 Task: Create new Company, with domain: 'mitsubishi.com' and type: 'Prospect'. Add new contact for this company, with mail Id: 'Anshika21Verma@mitsubishi.com', First Name: Anshika, Last name:  Verma, Job Title: 'Supply Chain Analyst', Phone Number: '(801) 555-3458'. Change life cycle stage to  Lead and lead status to  Open. Logged in from softage.1@softage.net
Action: Mouse moved to (95, 59)
Screenshot: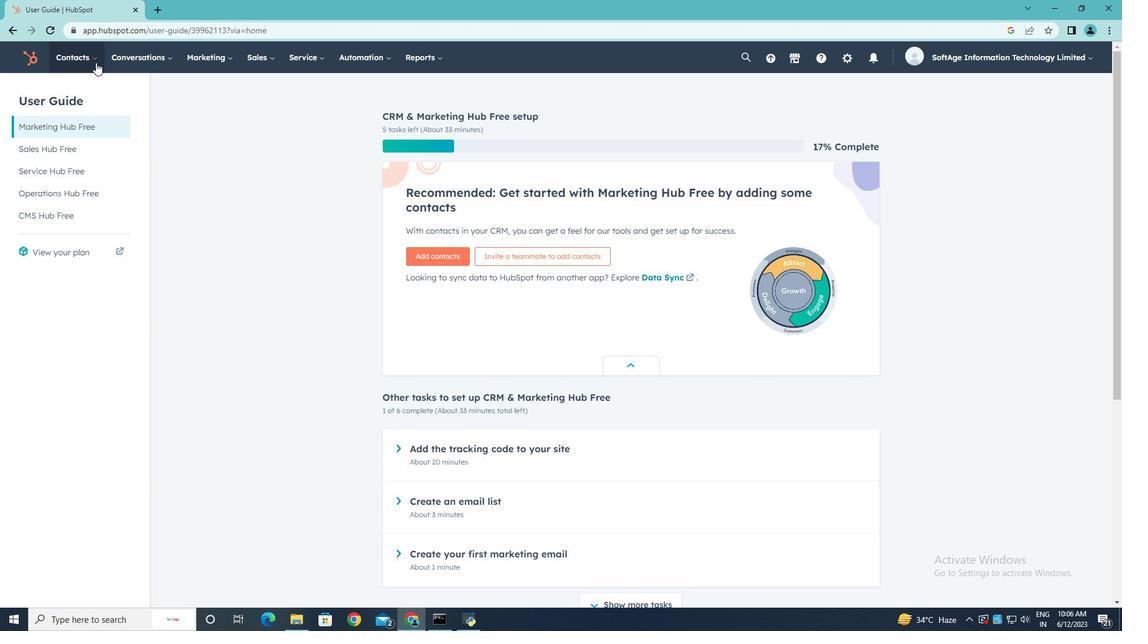 
Action: Mouse pressed left at (95, 59)
Screenshot: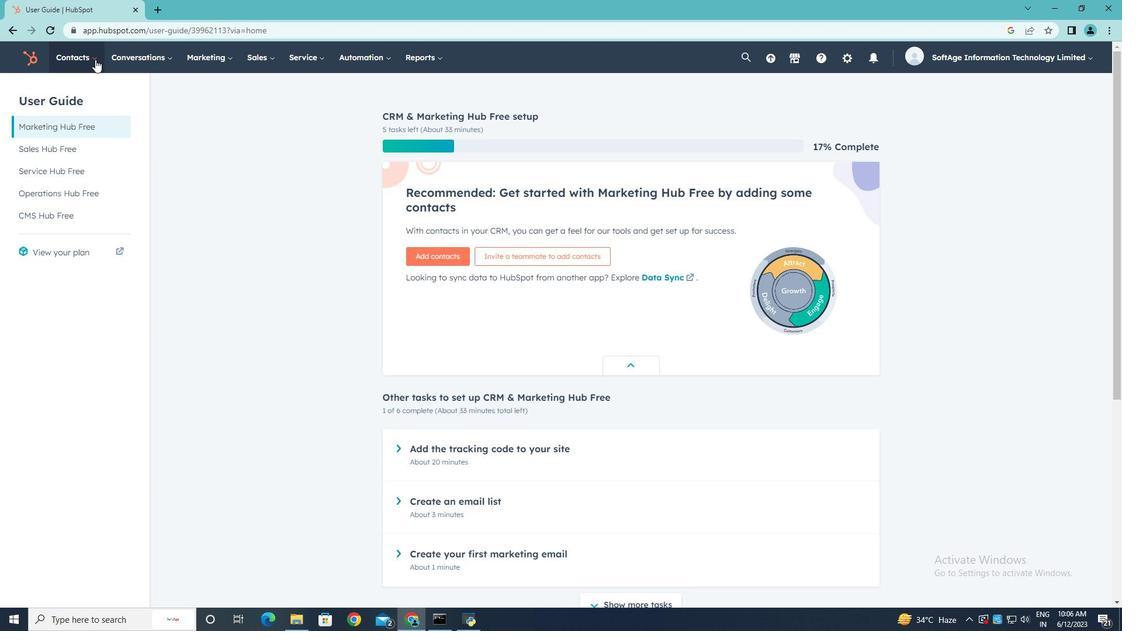 
Action: Mouse moved to (96, 120)
Screenshot: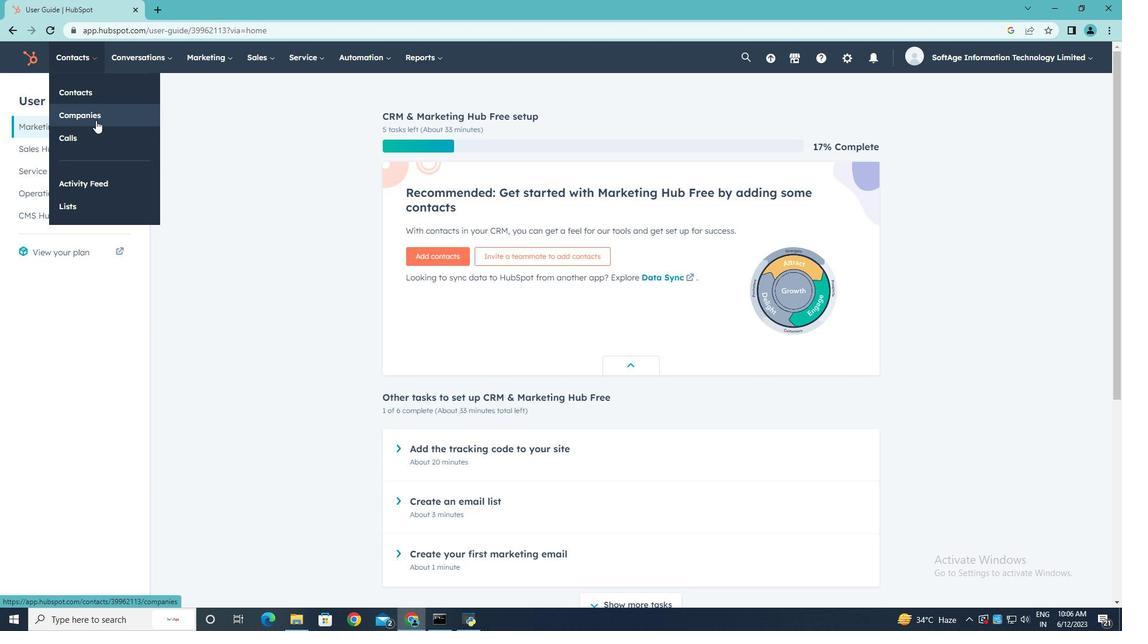 
Action: Mouse pressed left at (96, 120)
Screenshot: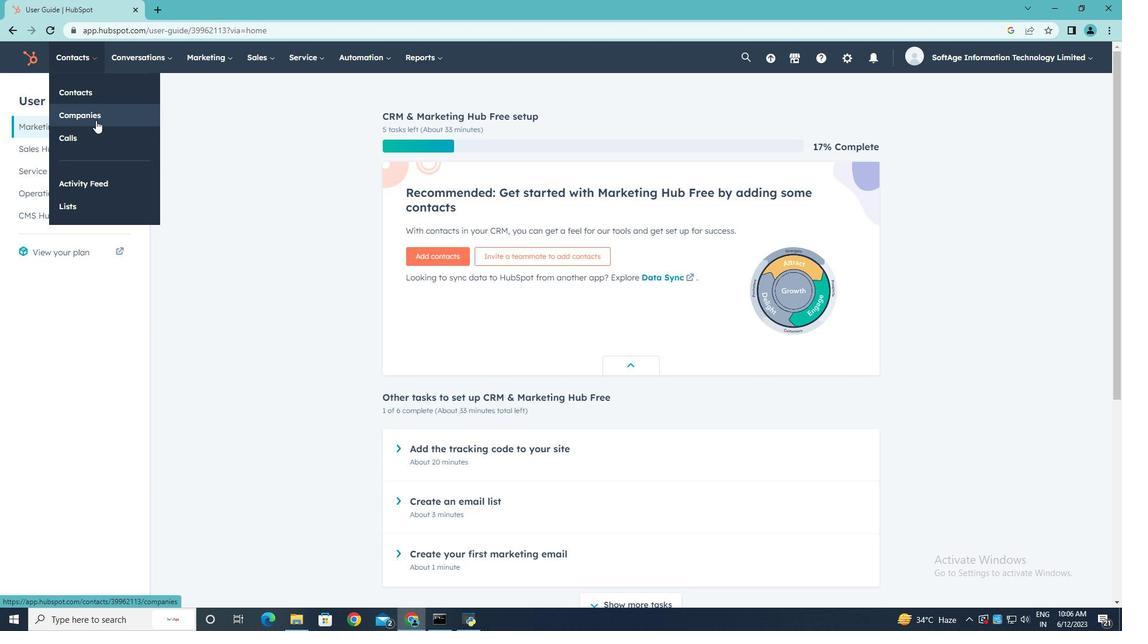
Action: Mouse moved to (1043, 101)
Screenshot: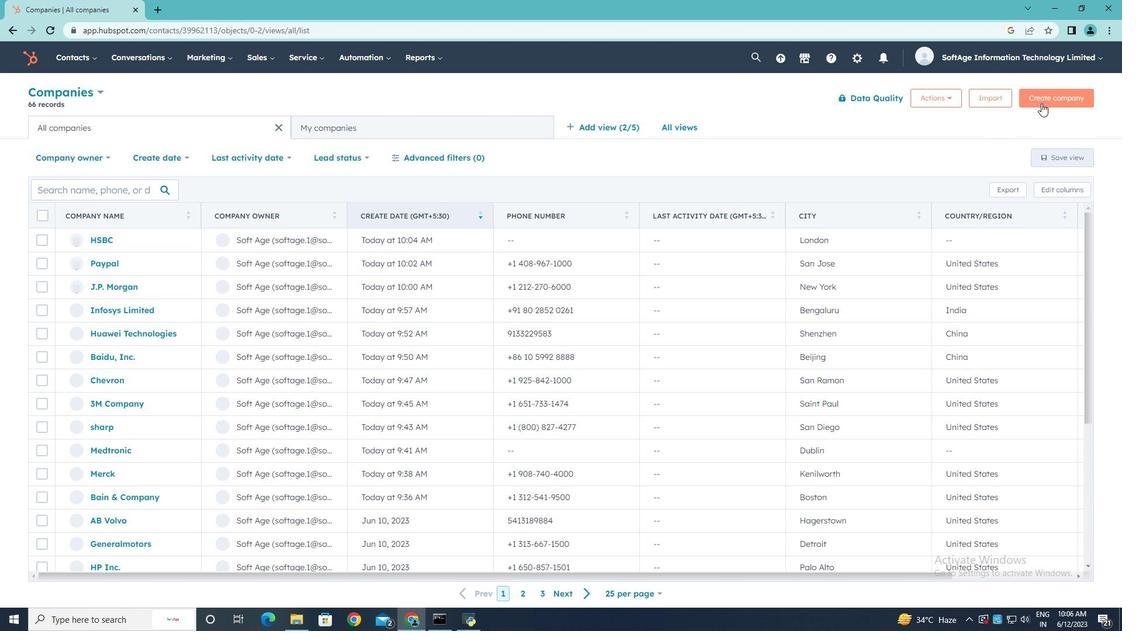 
Action: Mouse pressed left at (1043, 101)
Screenshot: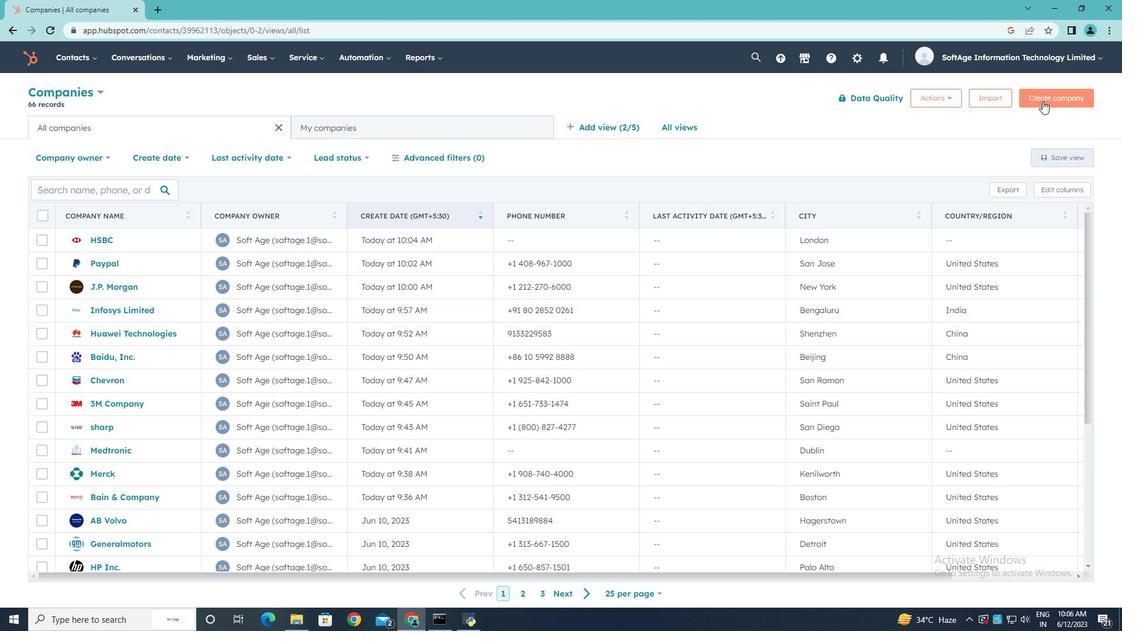 
Action: Mouse moved to (892, 156)
Screenshot: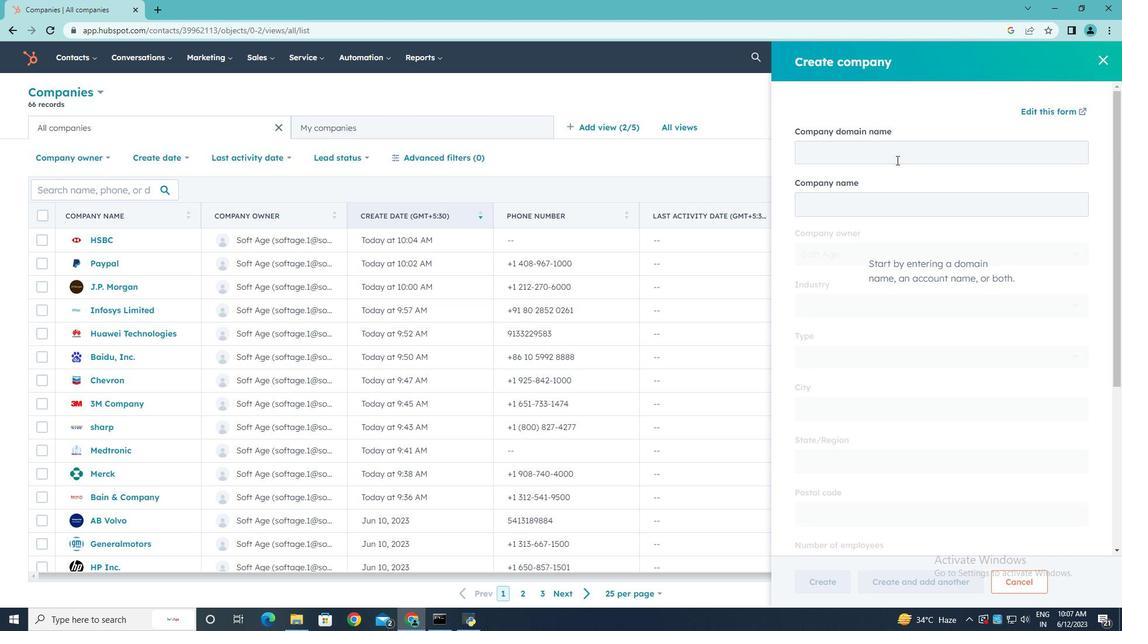 
Action: Mouse pressed left at (892, 156)
Screenshot: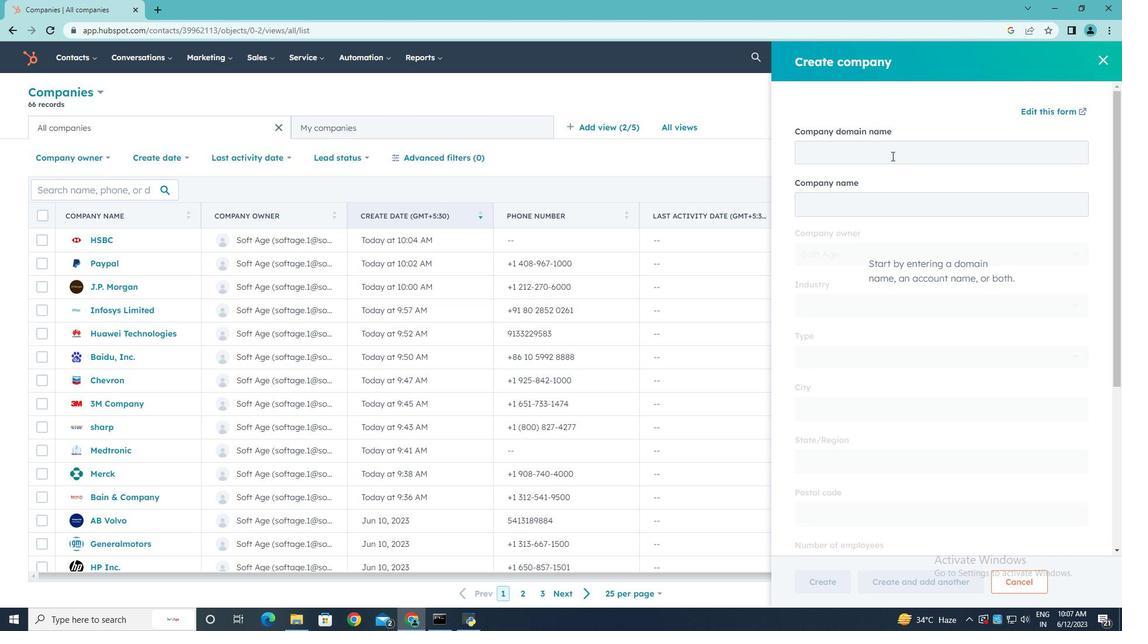 
Action: Key pressed <Key.shift>mitsubishi.com
Screenshot: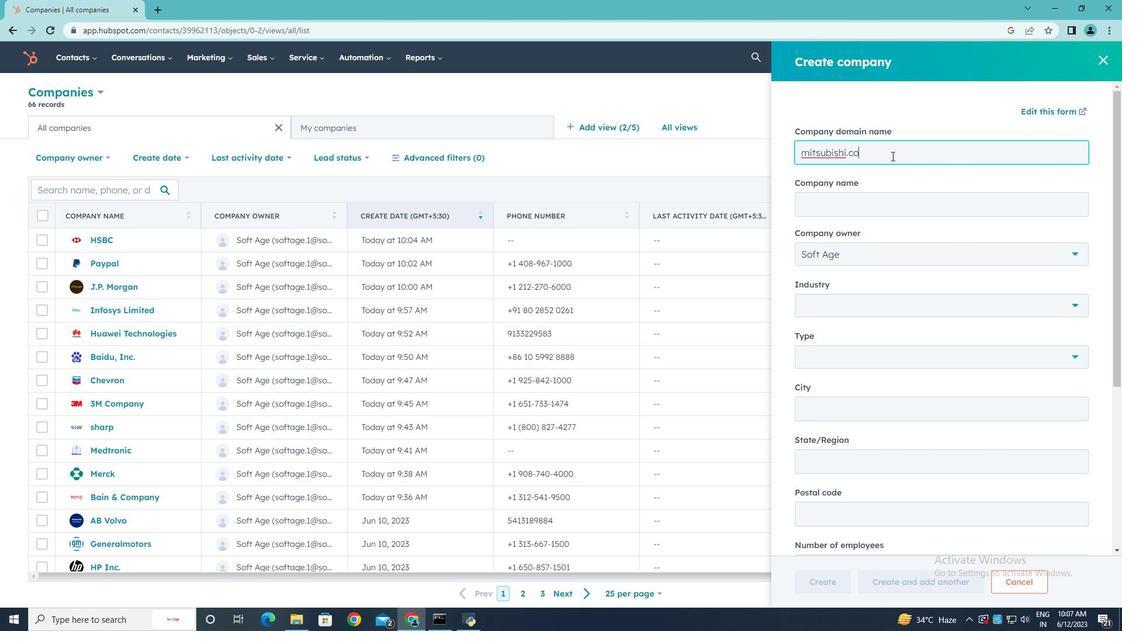 
Action: Mouse moved to (858, 354)
Screenshot: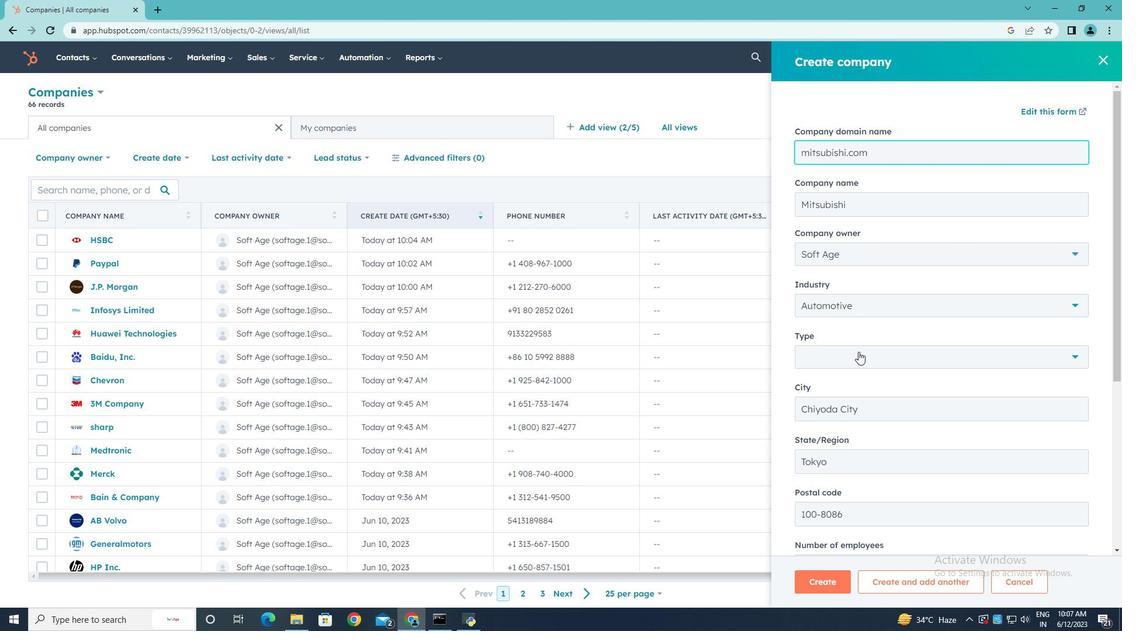 
Action: Mouse pressed left at (858, 354)
Screenshot: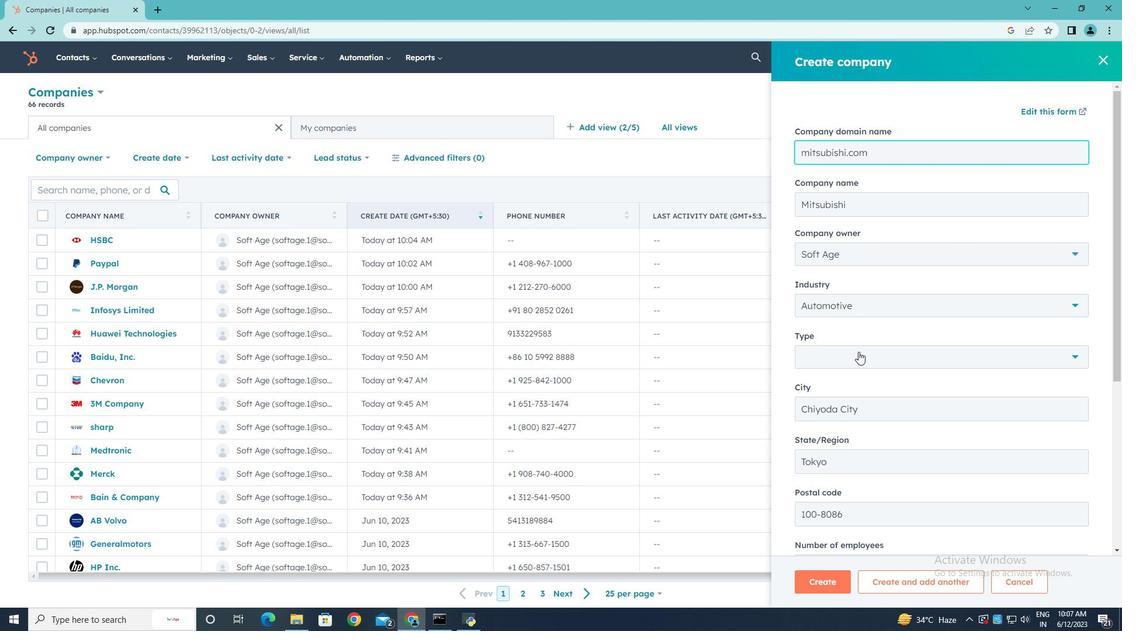 
Action: Mouse moved to (841, 414)
Screenshot: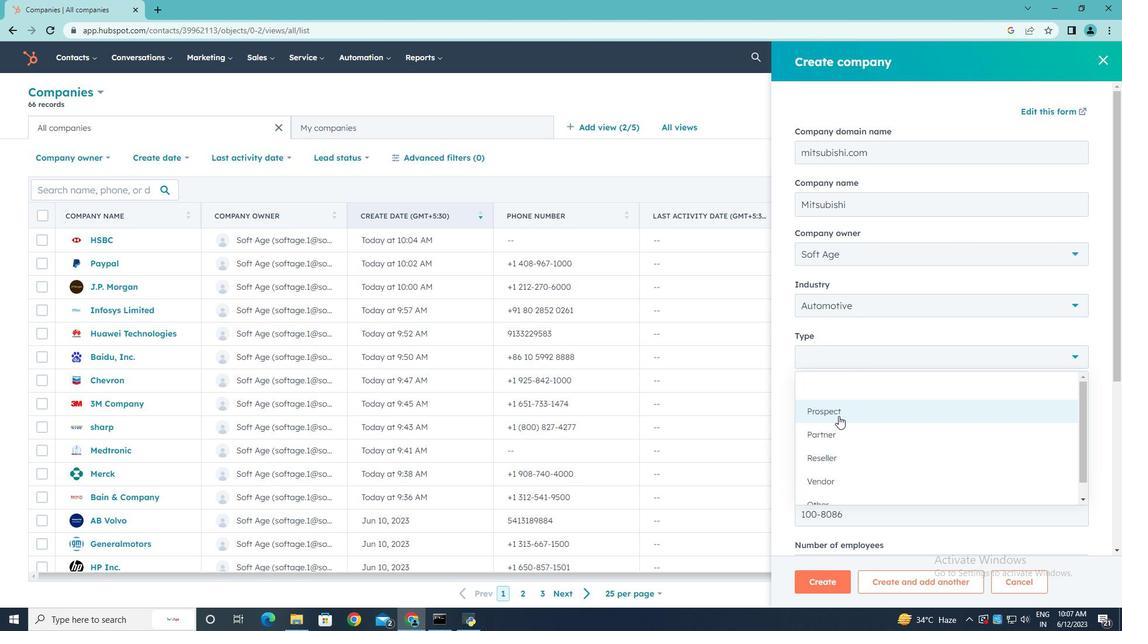 
Action: Mouse pressed left at (841, 414)
Screenshot: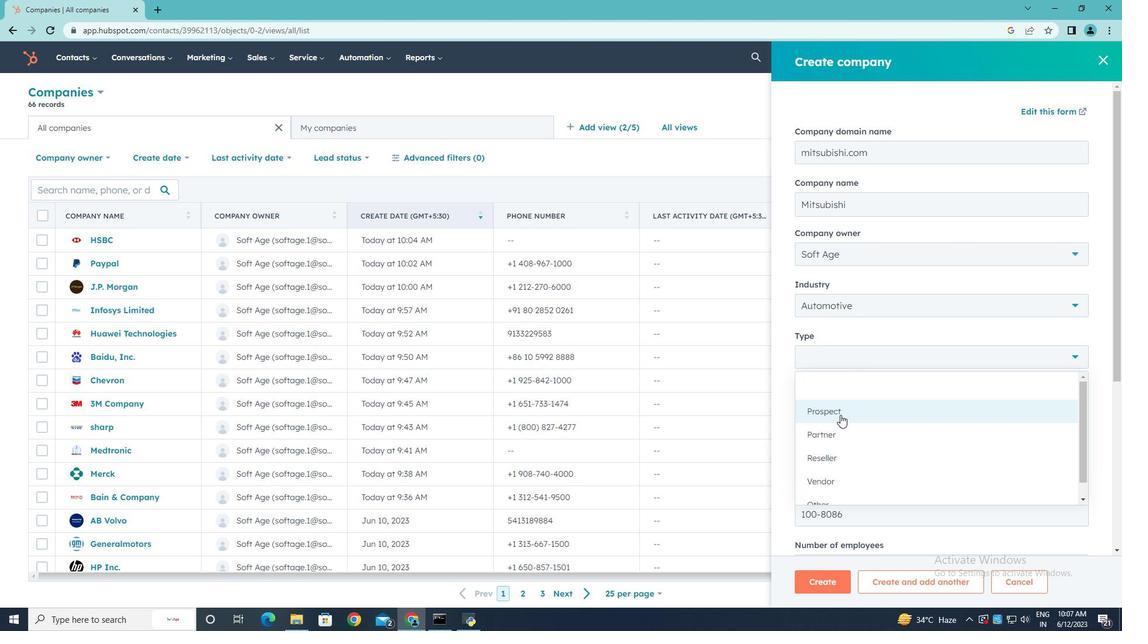 
Action: Mouse scrolled (841, 413) with delta (0, 0)
Screenshot: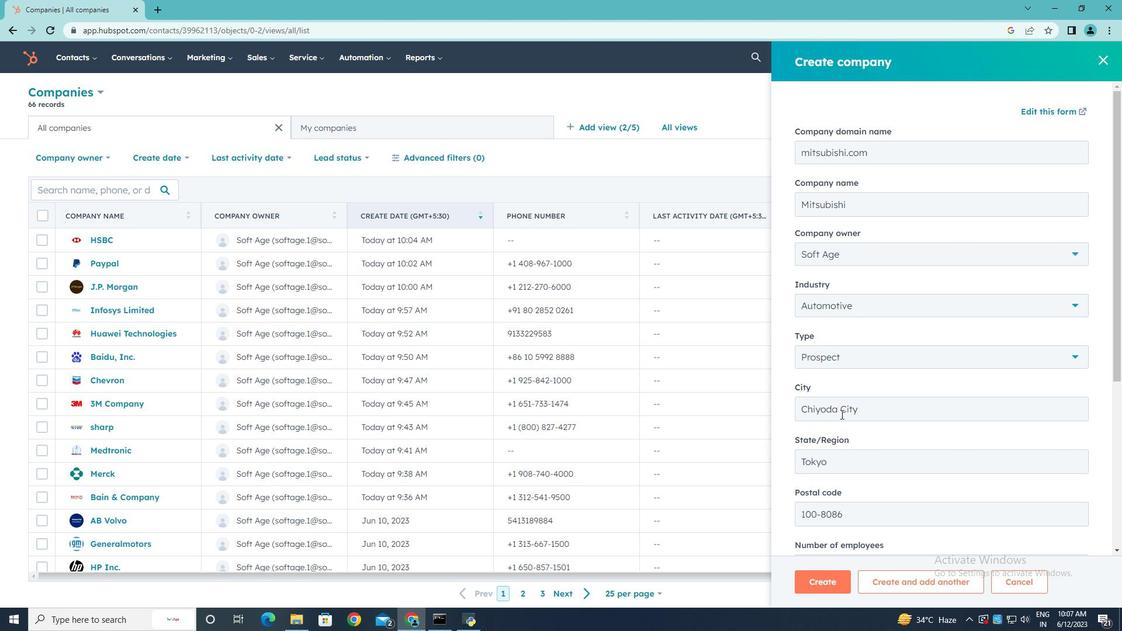 
Action: Mouse scrolled (841, 413) with delta (0, 0)
Screenshot: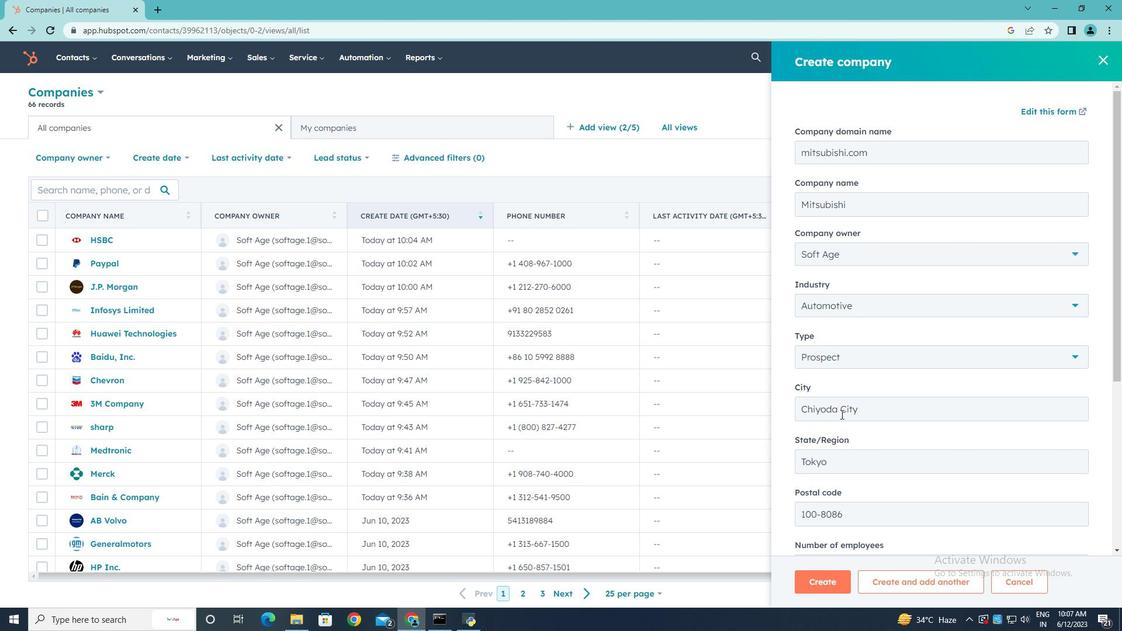 
Action: Mouse scrolled (841, 413) with delta (0, 0)
Screenshot: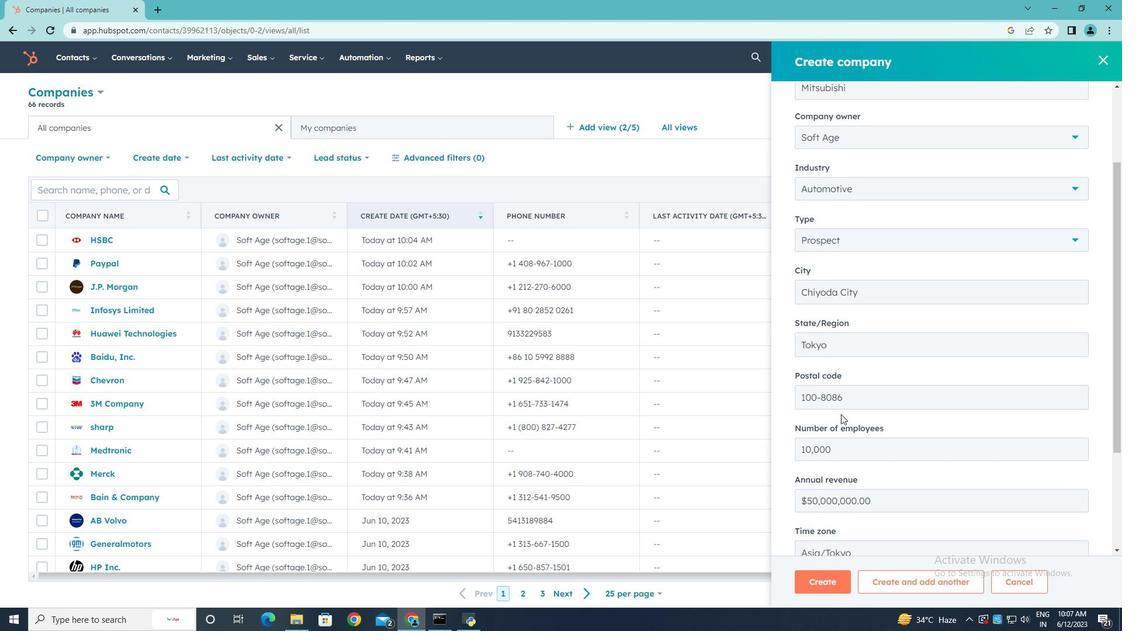 
Action: Mouse scrolled (841, 413) with delta (0, 0)
Screenshot: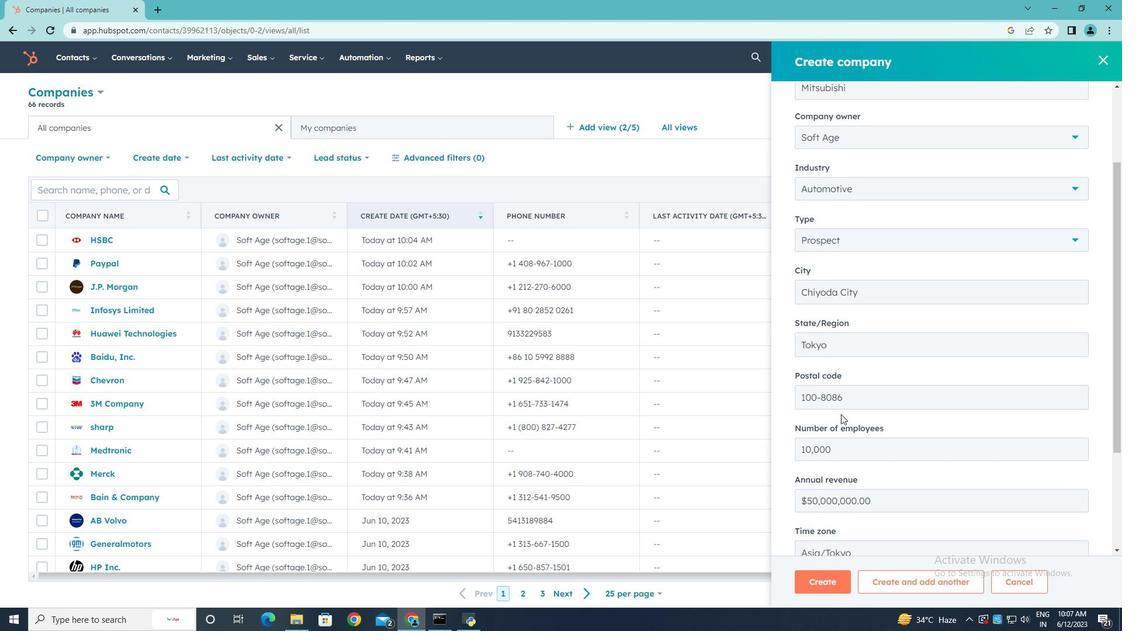 
Action: Mouse scrolled (841, 413) with delta (0, 0)
Screenshot: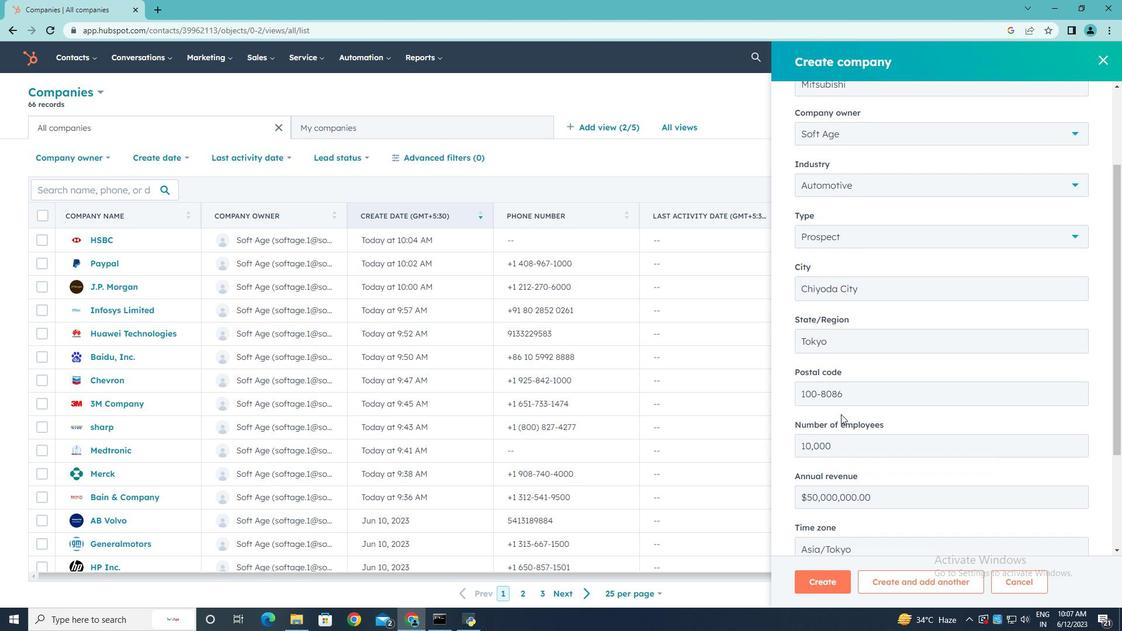 
Action: Mouse scrolled (841, 413) with delta (0, 0)
Screenshot: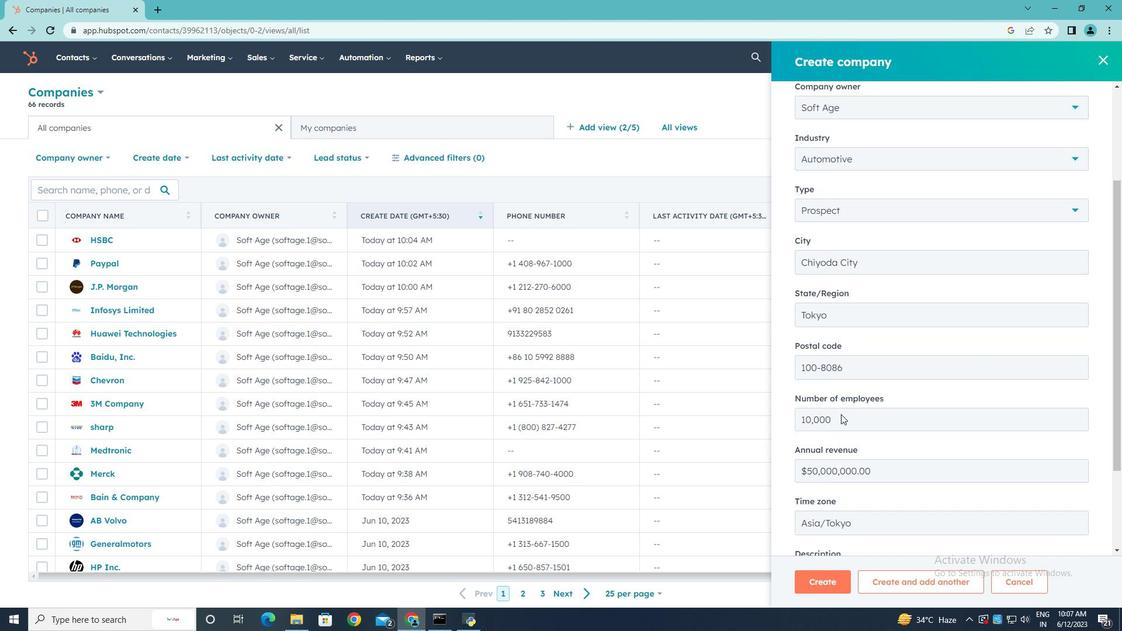
Action: Mouse scrolled (841, 413) with delta (0, 0)
Screenshot: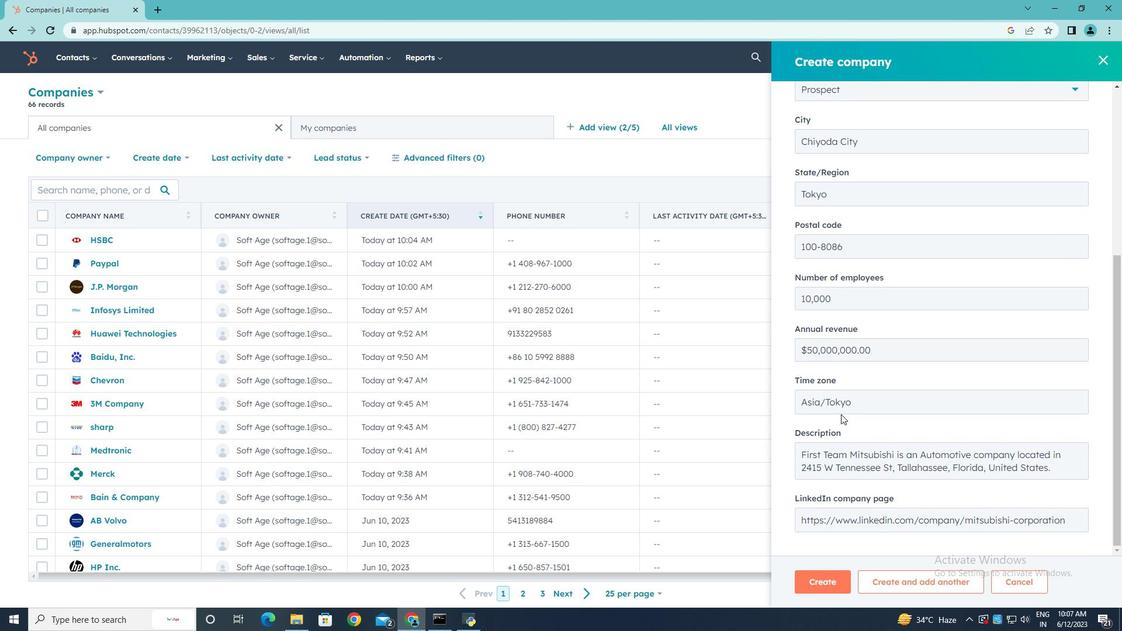 
Action: Mouse scrolled (841, 413) with delta (0, 0)
Screenshot: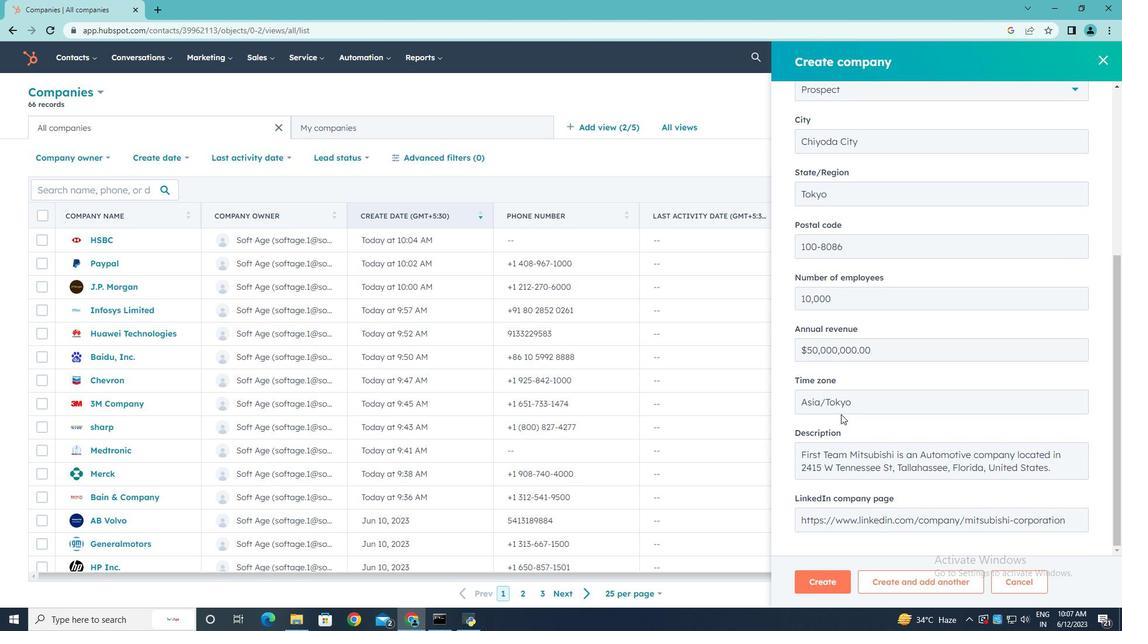 
Action: Mouse scrolled (841, 413) with delta (0, 0)
Screenshot: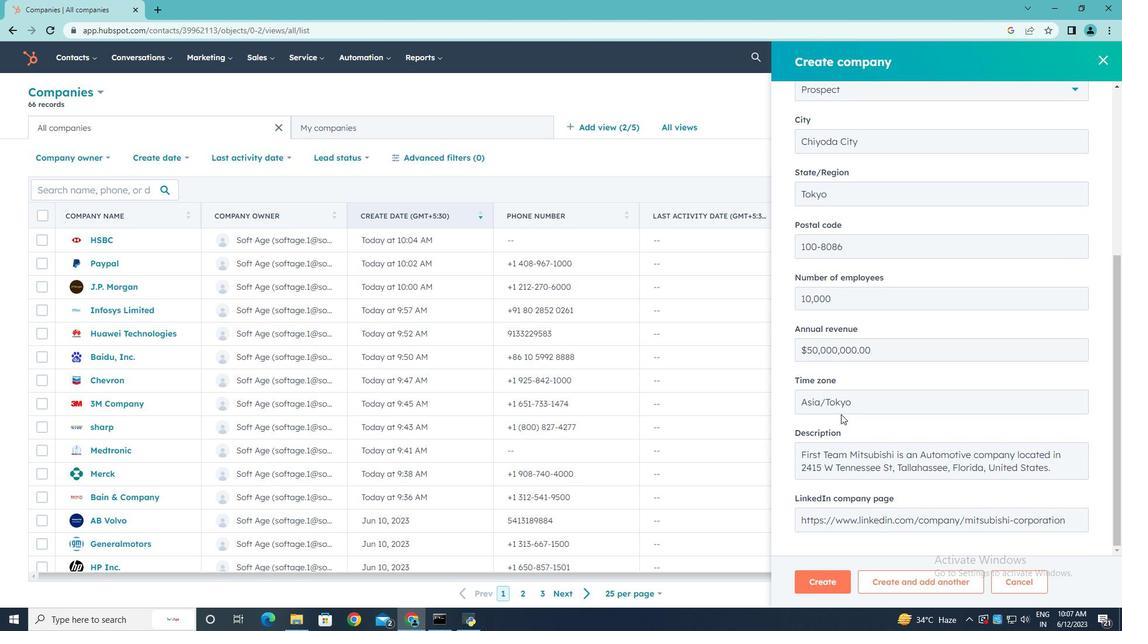 
Action: Mouse moved to (839, 584)
Screenshot: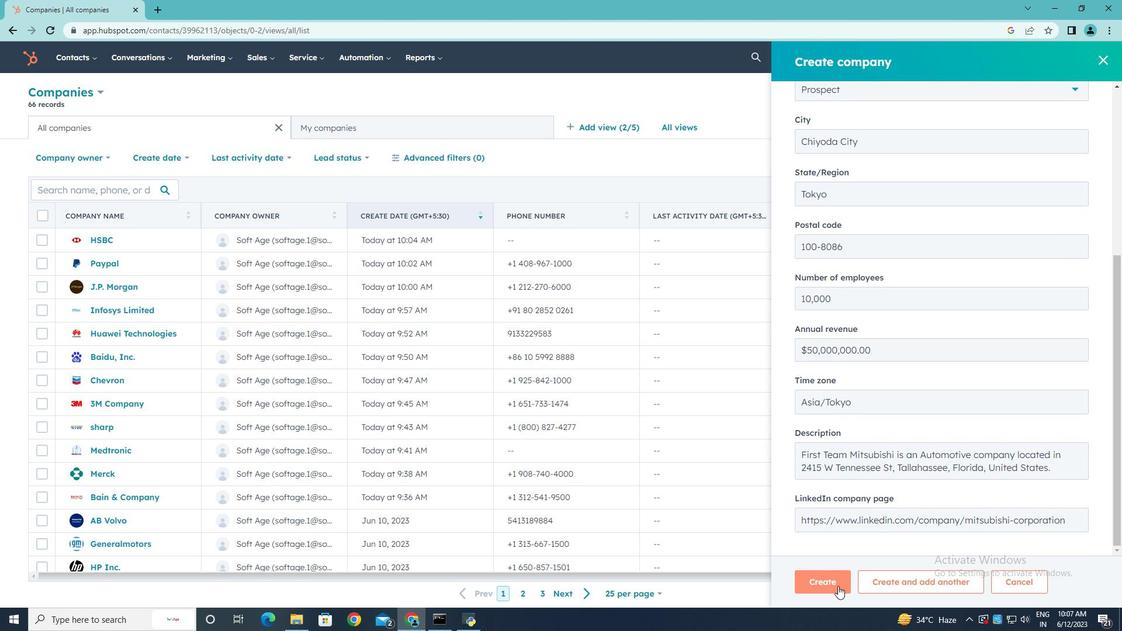 
Action: Mouse pressed left at (839, 584)
Screenshot: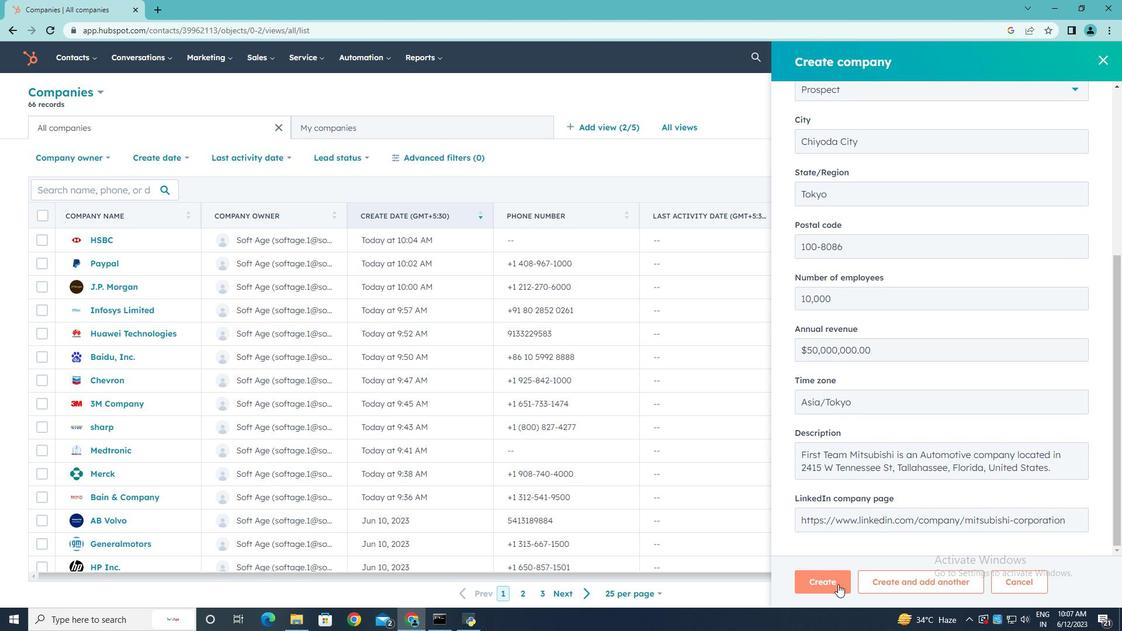 
Action: Mouse moved to (804, 377)
Screenshot: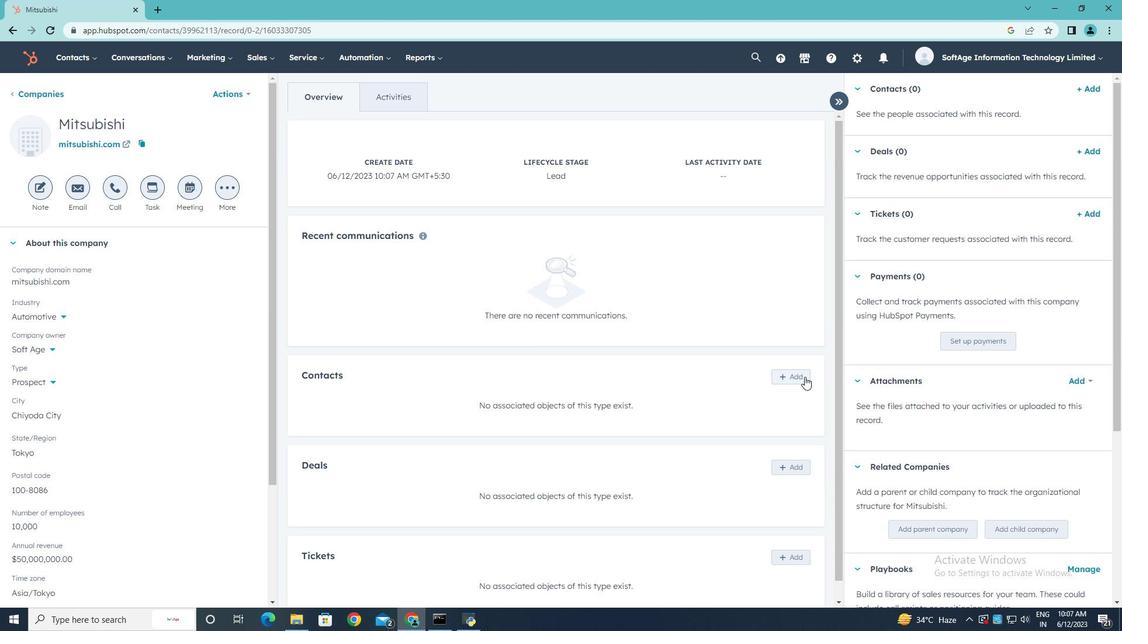 
Action: Mouse pressed left at (804, 377)
Screenshot: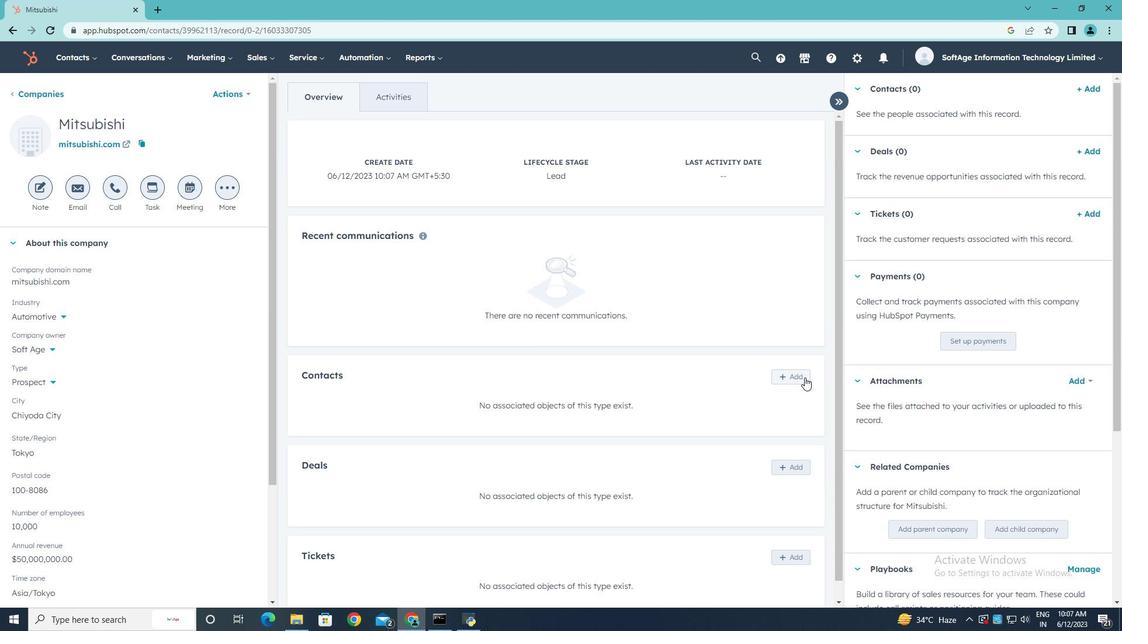
Action: Mouse moved to (876, 116)
Screenshot: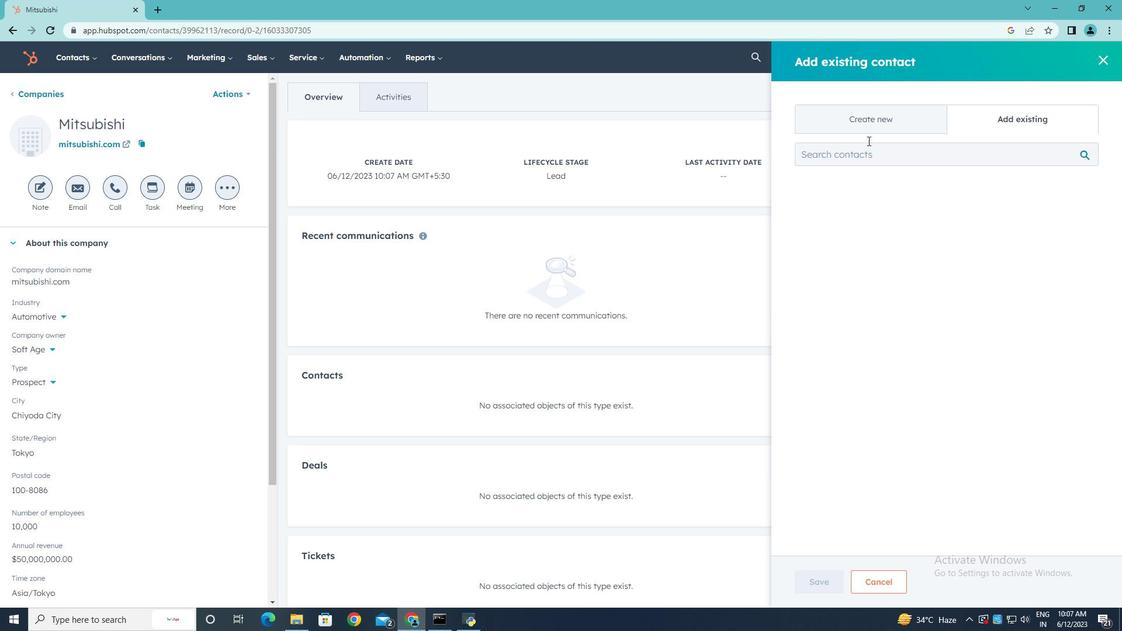 
Action: Mouse pressed left at (876, 116)
Screenshot: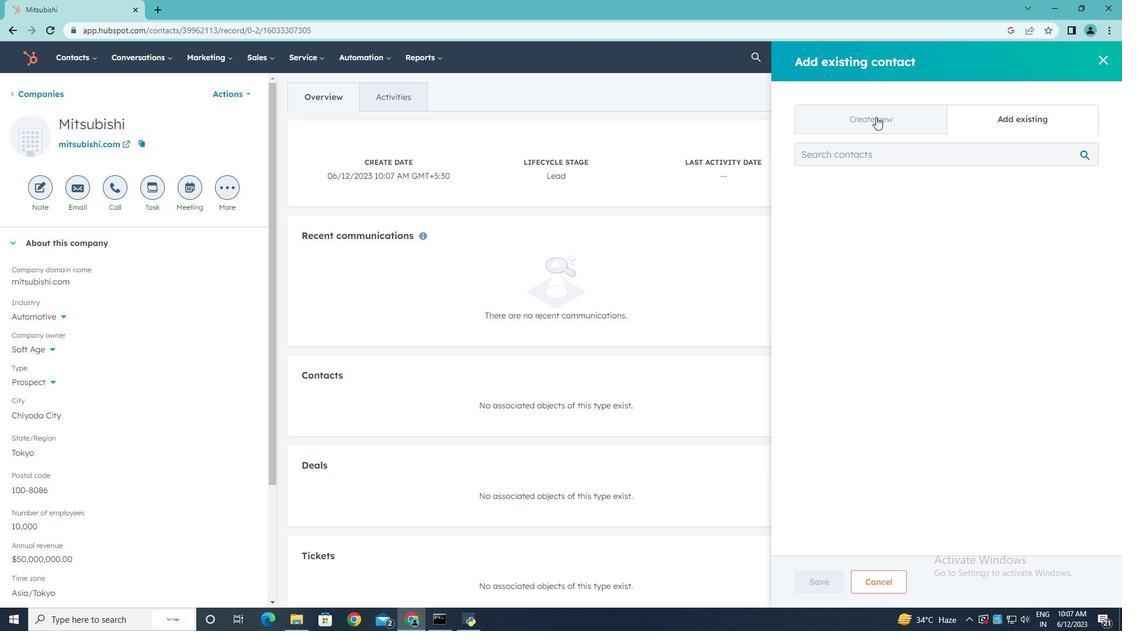 
Action: Mouse moved to (839, 197)
Screenshot: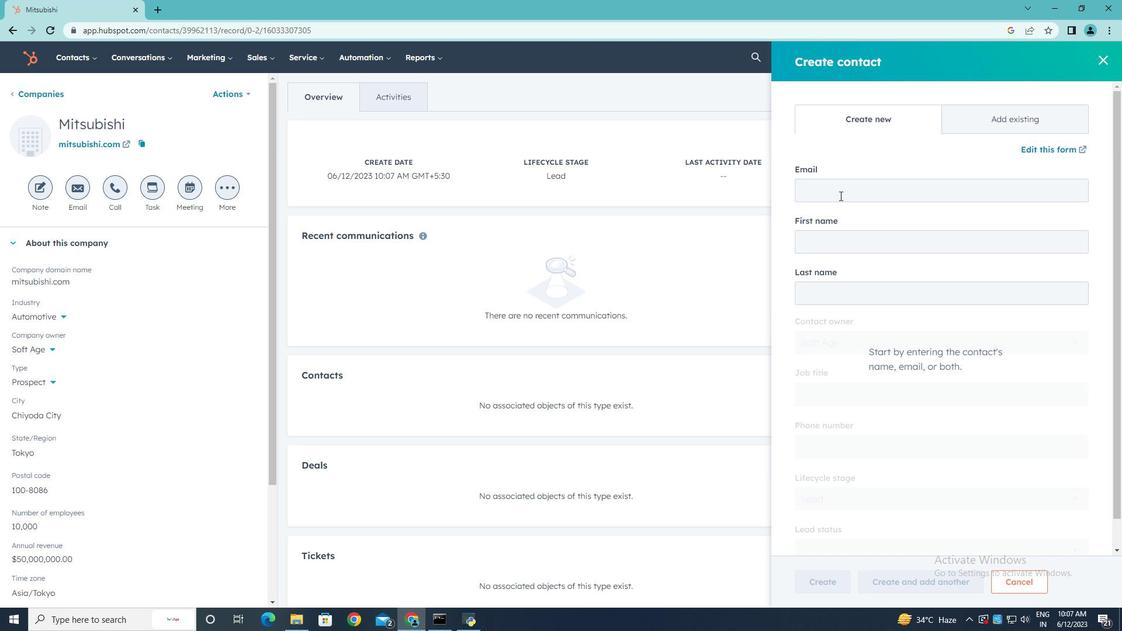 
Action: Mouse pressed left at (839, 197)
Screenshot: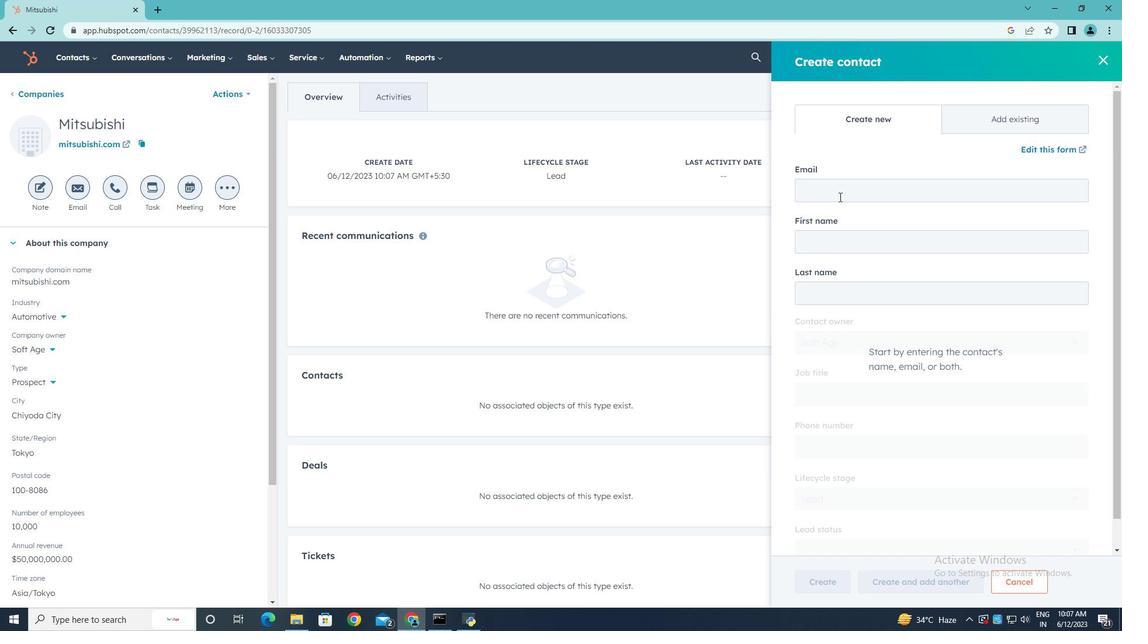 
Action: Key pressed <Key.shift>Anshika21<Key.shift>Verma<Key.shift>@mitsubishi.com
Screenshot: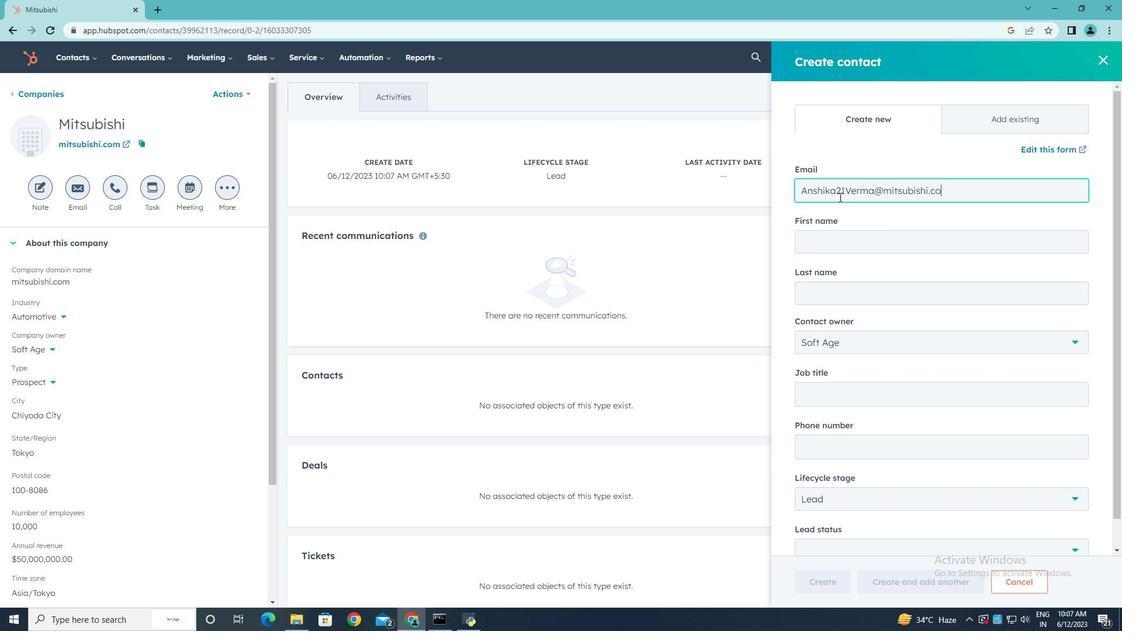 
Action: Mouse moved to (826, 242)
Screenshot: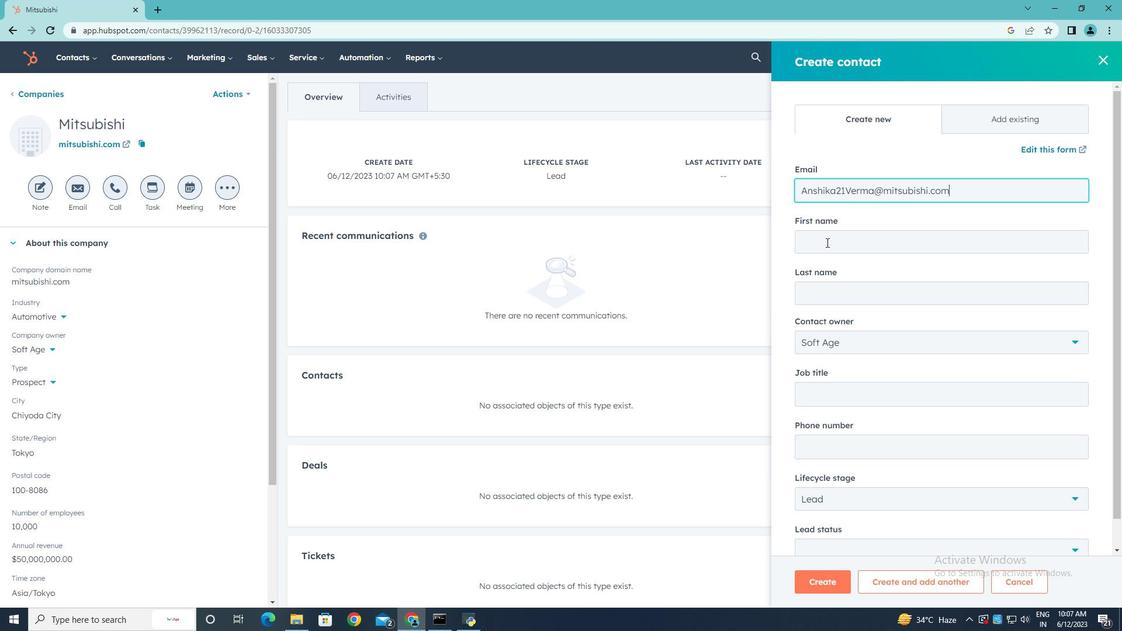 
Action: Mouse pressed left at (826, 242)
Screenshot: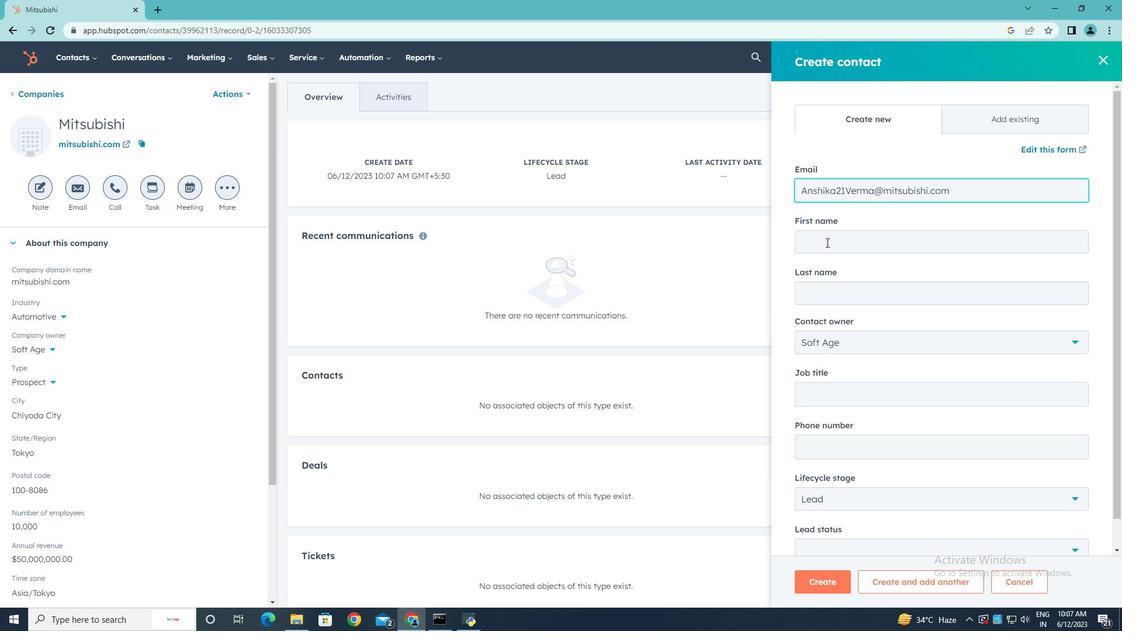 
Action: Key pressed <Key.shift>Anshika
Screenshot: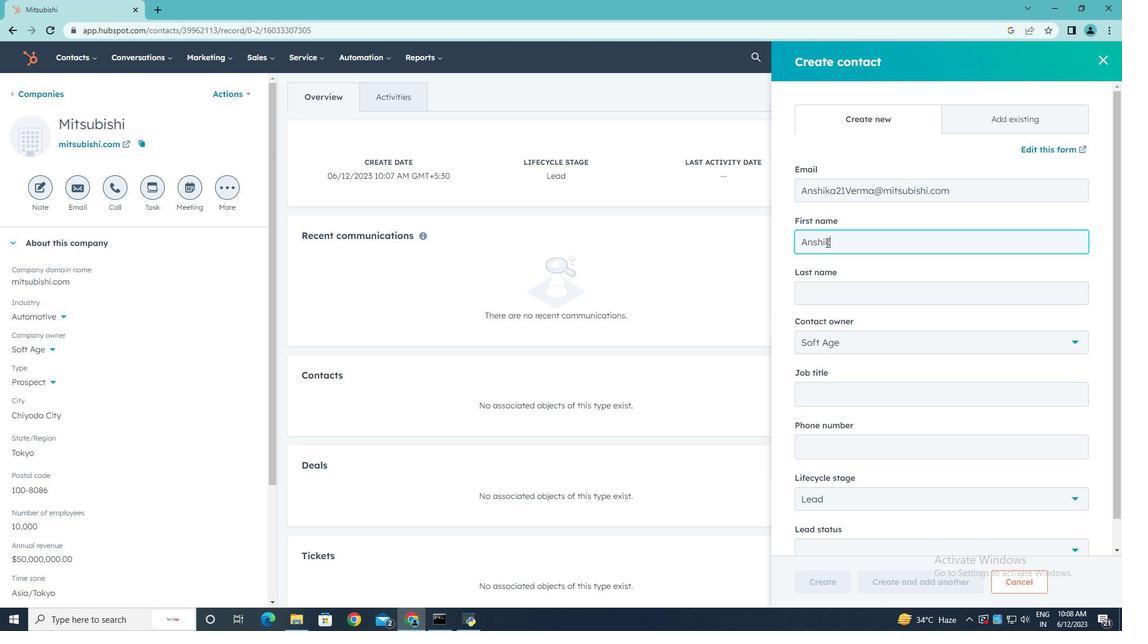 
Action: Mouse moved to (828, 290)
Screenshot: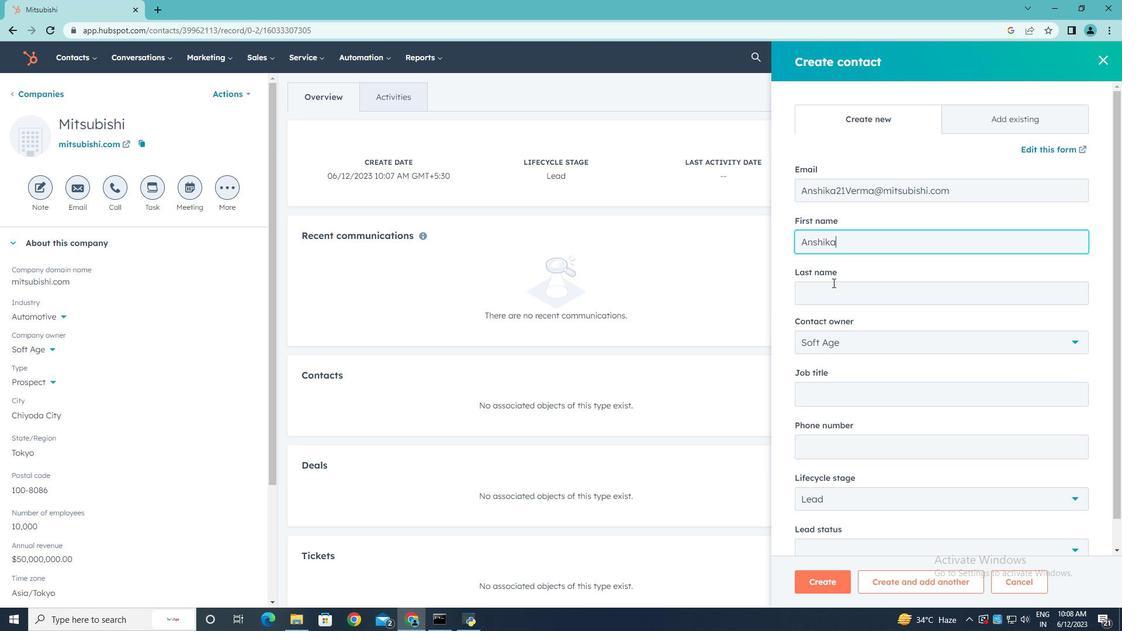 
Action: Mouse pressed left at (828, 290)
Screenshot: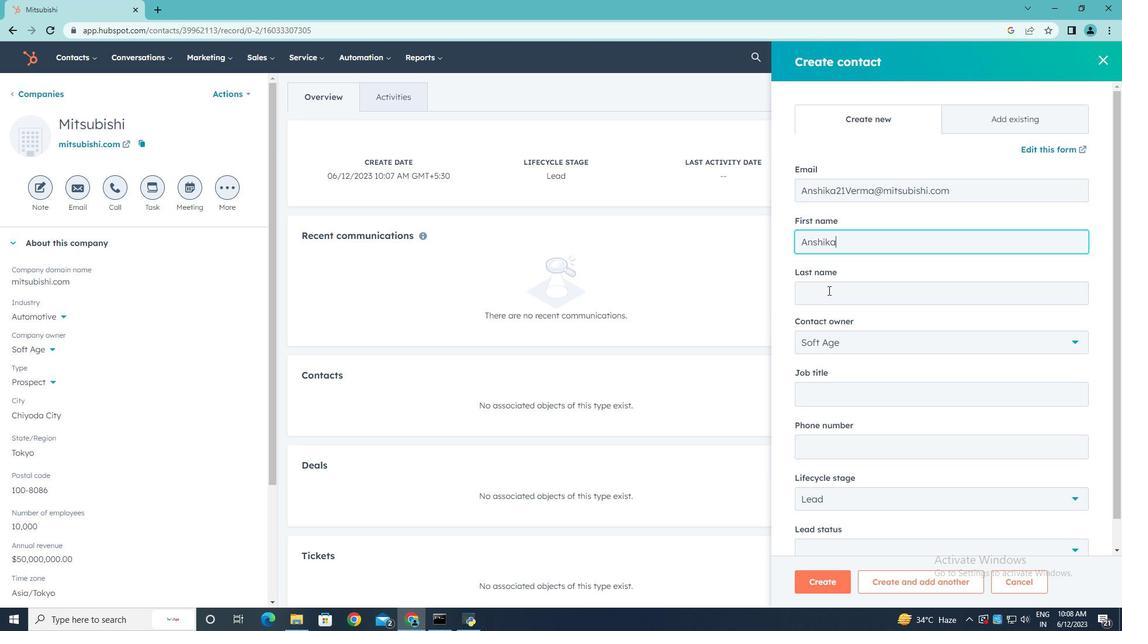 
Action: Key pressed <Key.shift>Verma
Screenshot: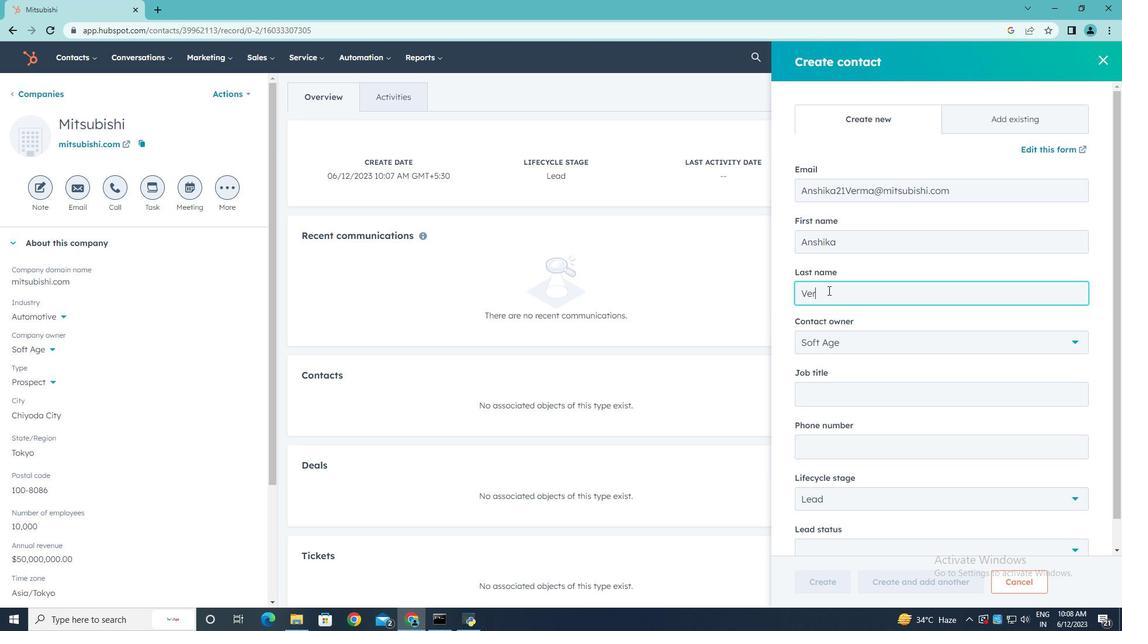 
Action: Mouse moved to (858, 402)
Screenshot: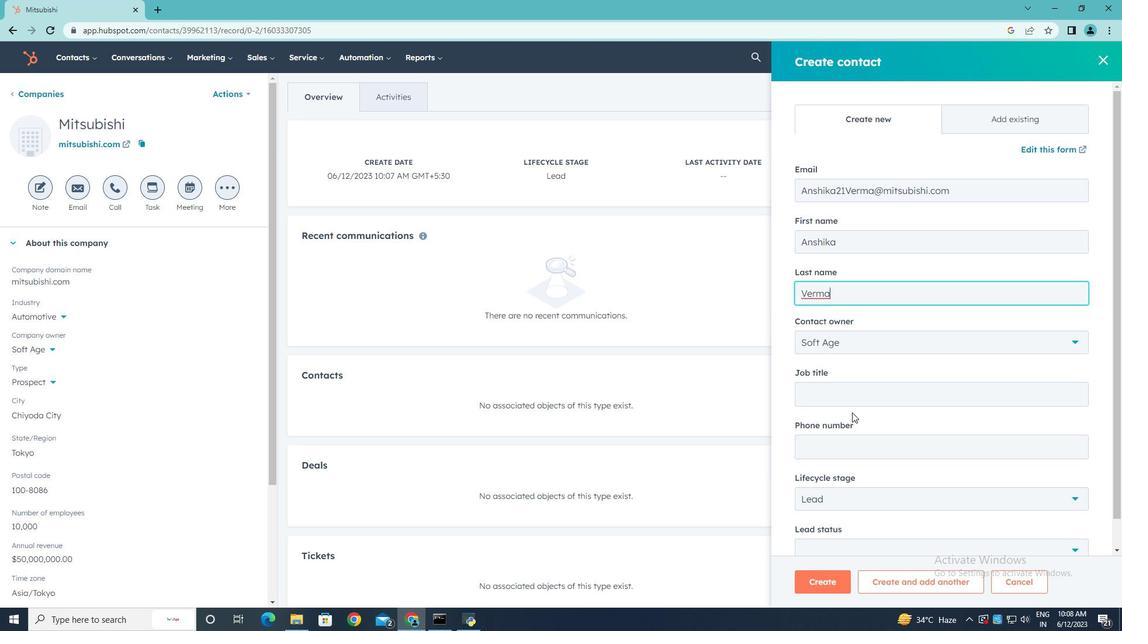 
Action: Mouse pressed left at (858, 402)
Screenshot: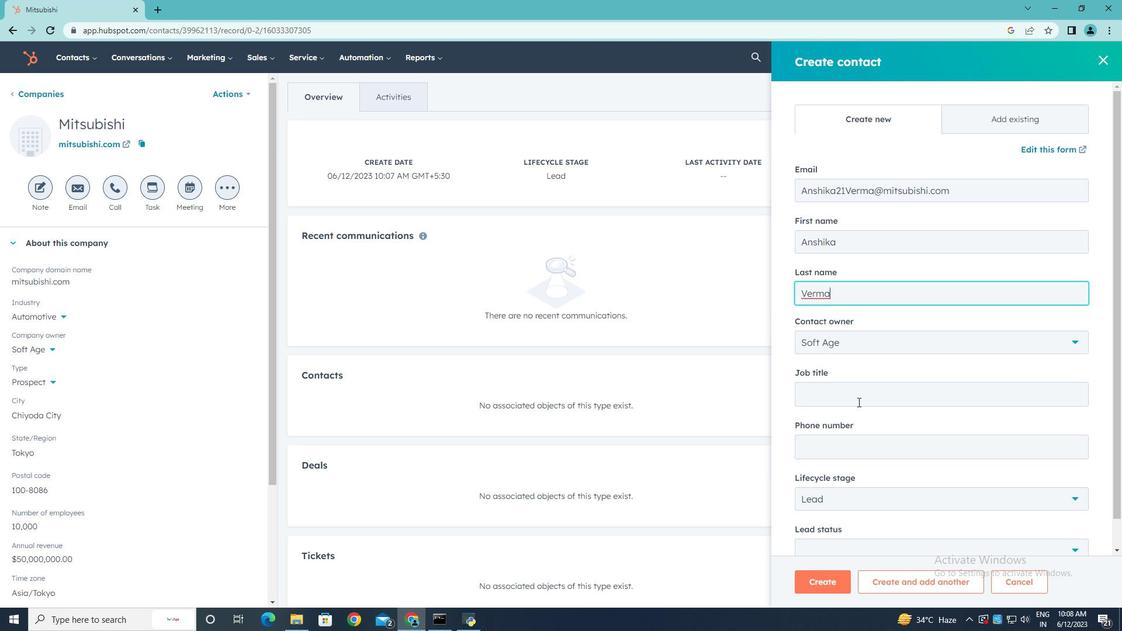 
Action: Key pressed <Key.shift><Key.shift><Key.shift><Key.shift><Key.shift><Key.shift><Key.shift><Key.shift><Key.shift><Key.shift><Key.shift><Key.shift><Key.shift><Key.shift><Key.shift><Key.shift><Key.shift><Key.shift><Key.shift><Key.shift><Key.shift><Key.shift><Key.shift><Key.shift><Key.shift><Key.shift><Key.shift><Key.shift><Key.shift><Key.shift><Key.shift><Key.shift><Key.shift><Key.shift><Key.shift><Key.shift><Key.shift><Key.shift><Key.shift><Key.shift><Key.shift><Key.shift><Key.shift><Key.shift><Key.shift>Supply<Key.space><Key.shift>Chain<Key.space><Key.shift>Anaylst<Key.backspace><Key.backspace><Key.backspace><Key.backspace>lyst
Screenshot: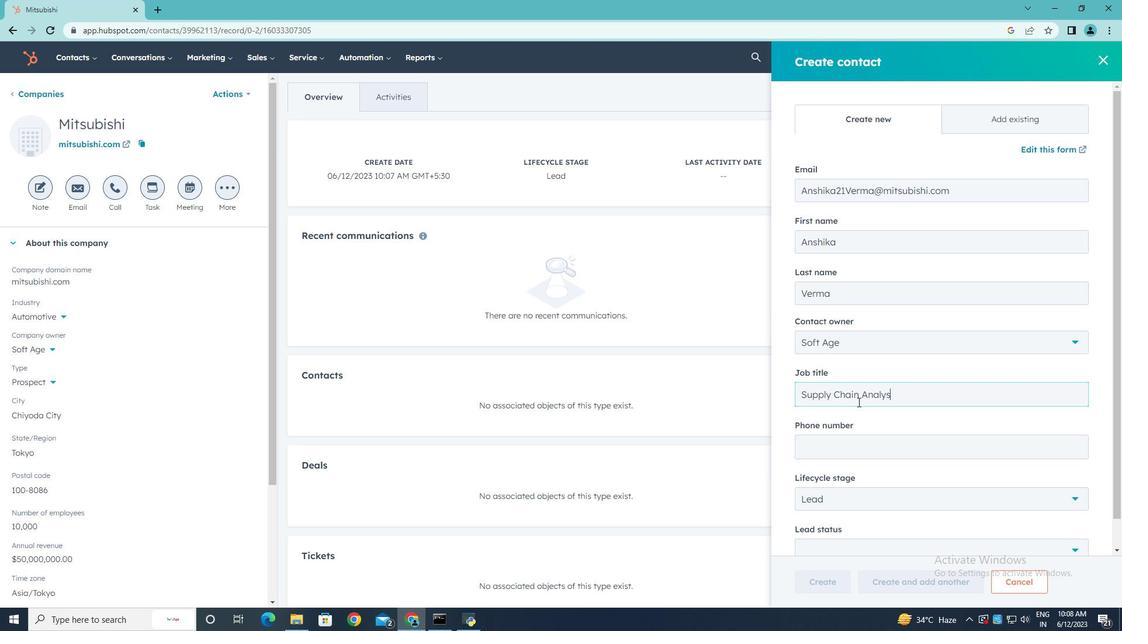 
Action: Mouse moved to (836, 453)
Screenshot: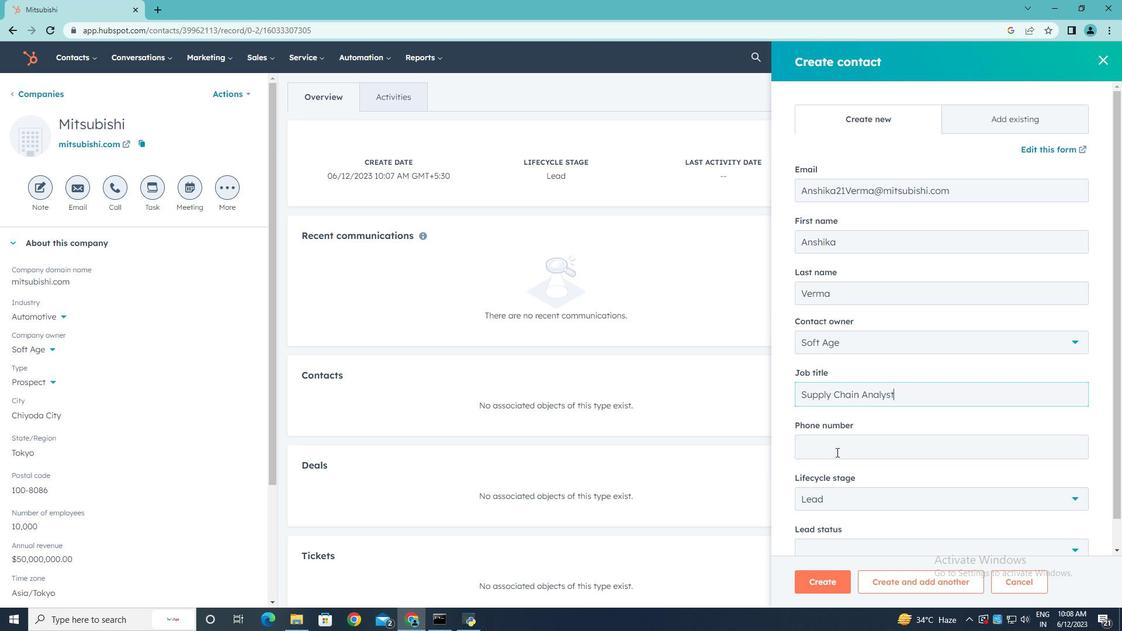 
Action: Mouse pressed left at (836, 453)
Screenshot: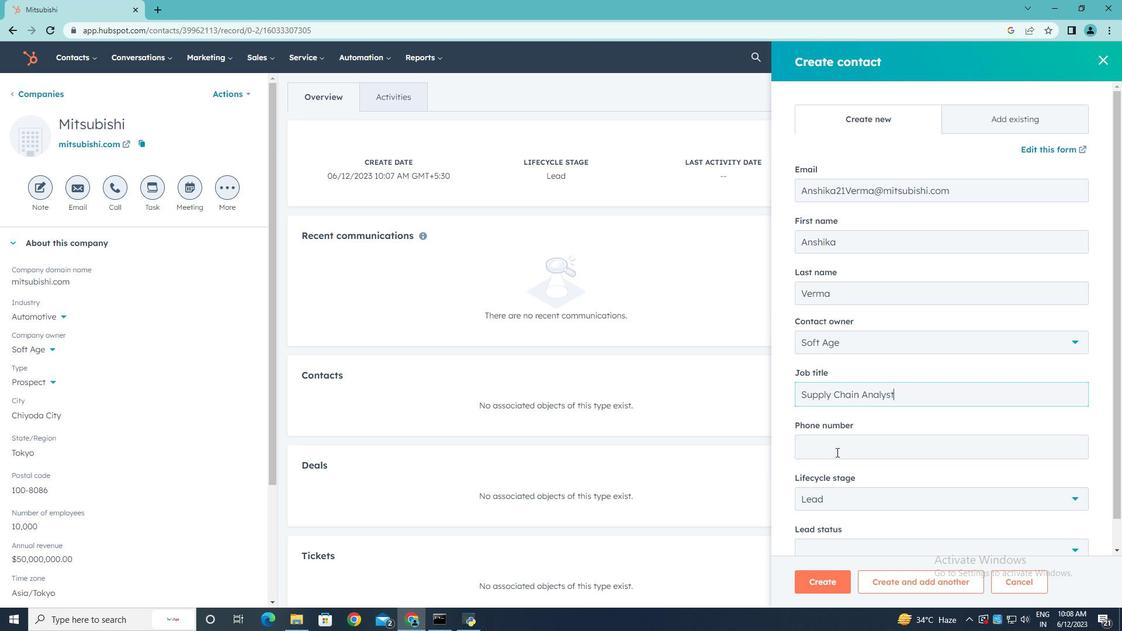 
Action: Key pressed 8015553458
Screenshot: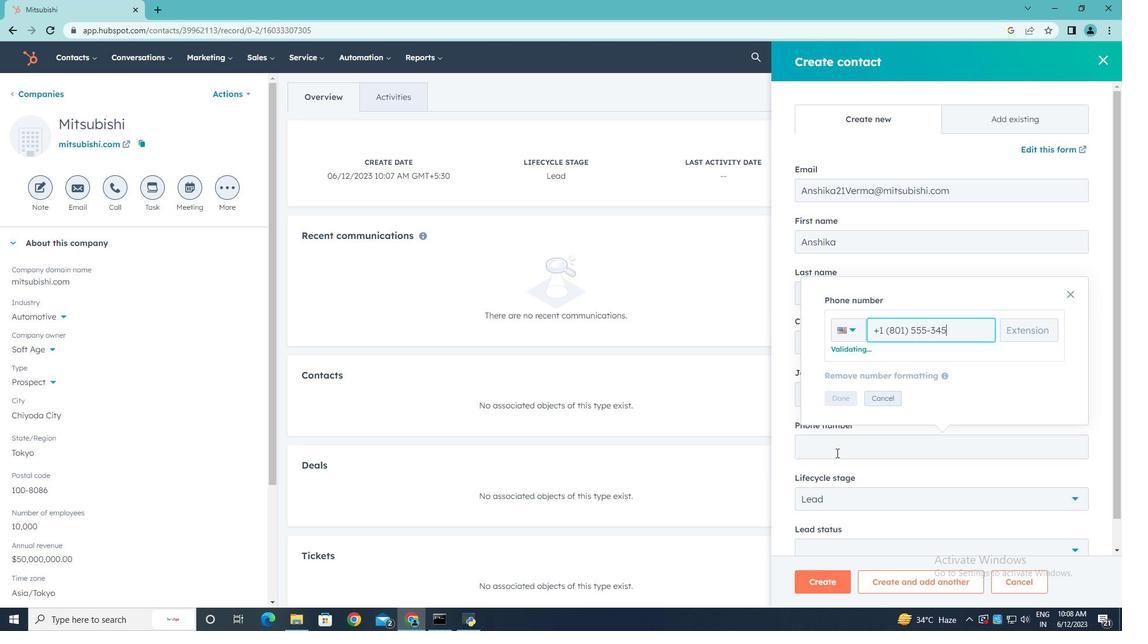 
Action: Mouse moved to (844, 395)
Screenshot: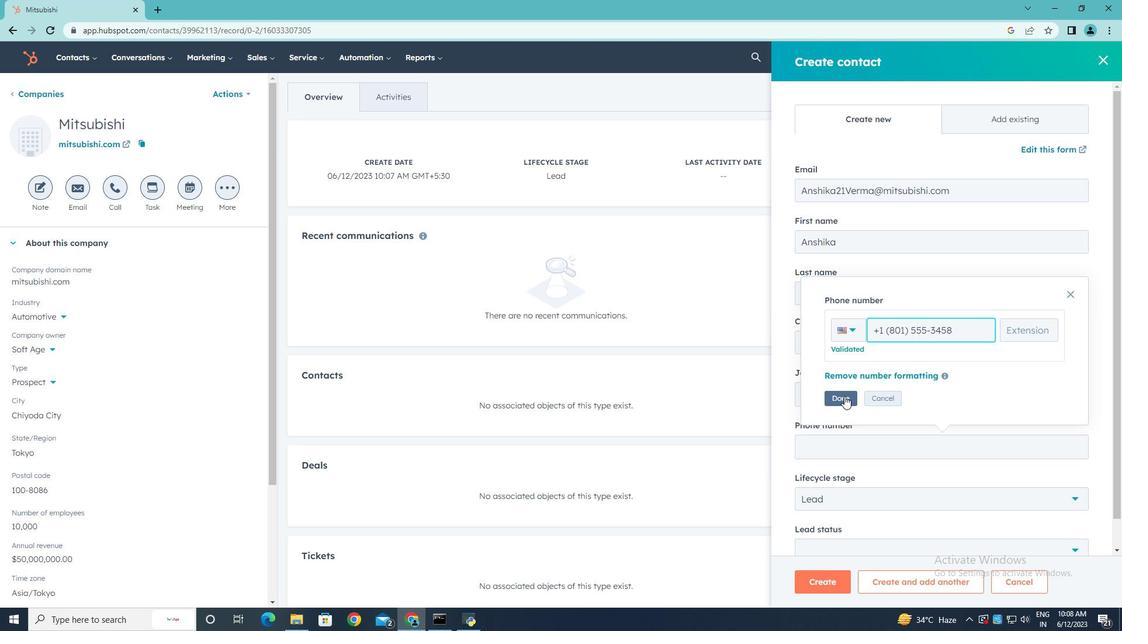
Action: Mouse pressed left at (844, 395)
Screenshot: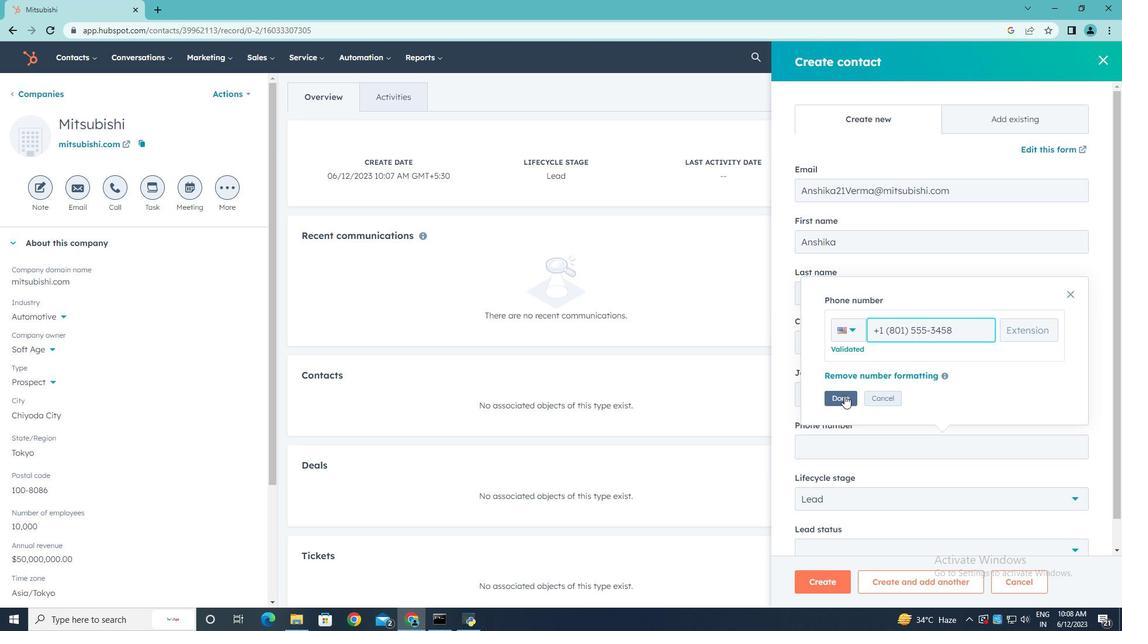 
Action: Mouse moved to (863, 501)
Screenshot: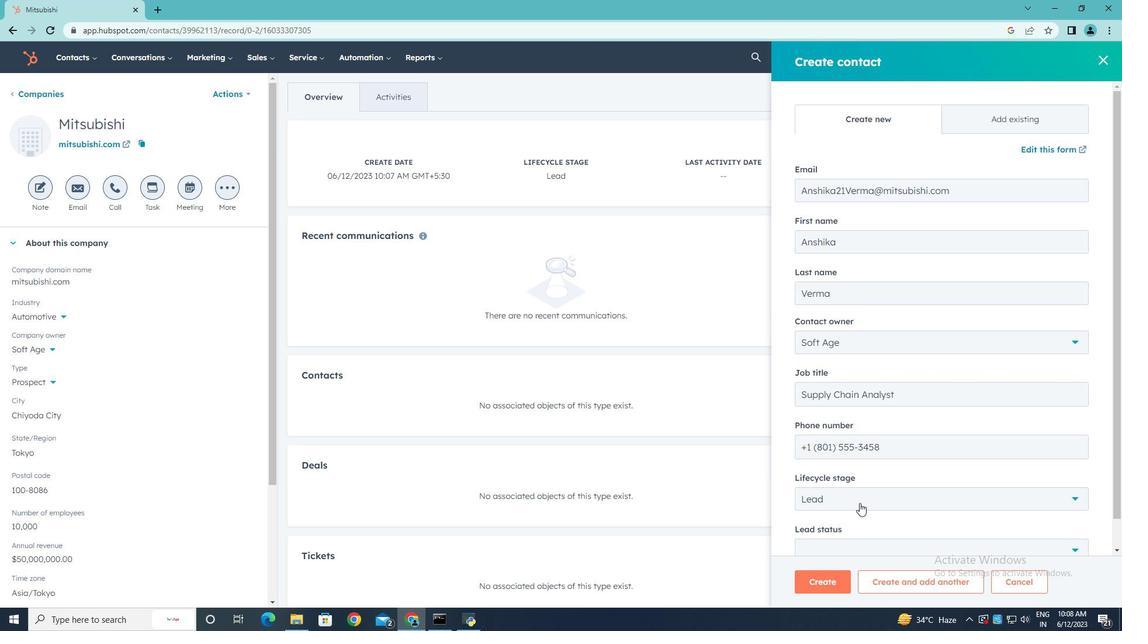 
Action: Mouse pressed left at (863, 501)
Screenshot: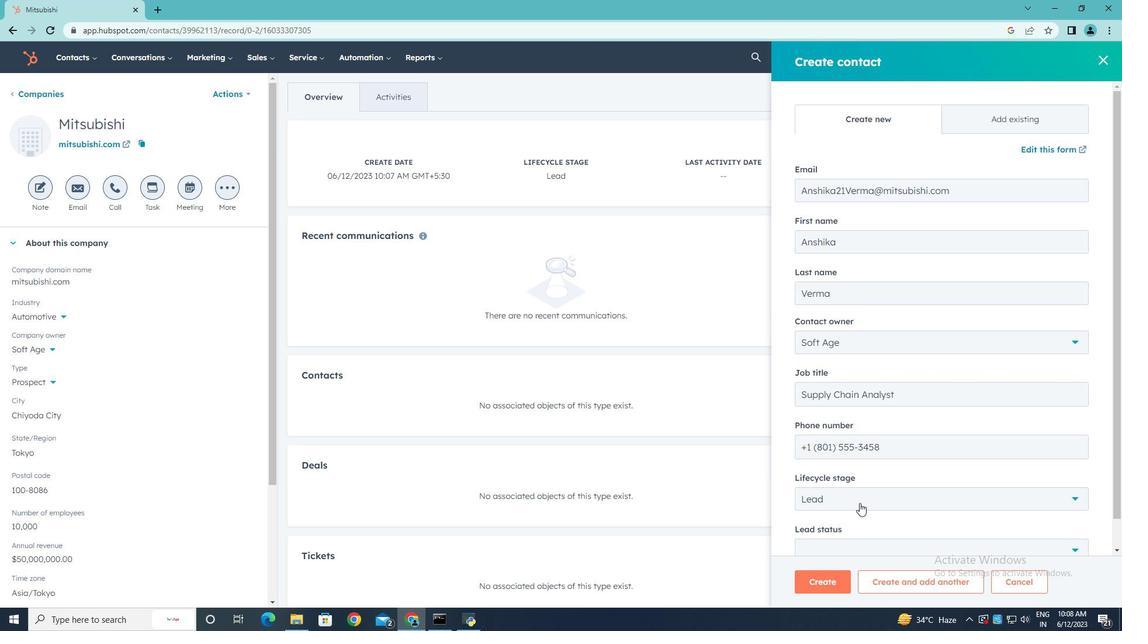 
Action: Mouse moved to (861, 394)
Screenshot: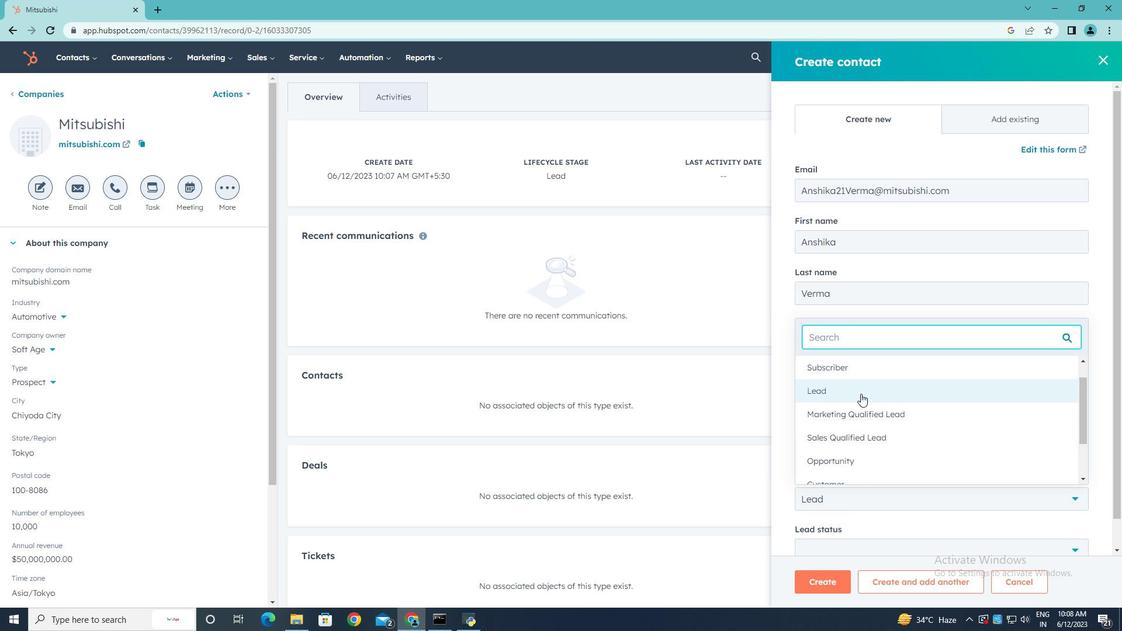 
Action: Mouse pressed left at (861, 394)
Screenshot: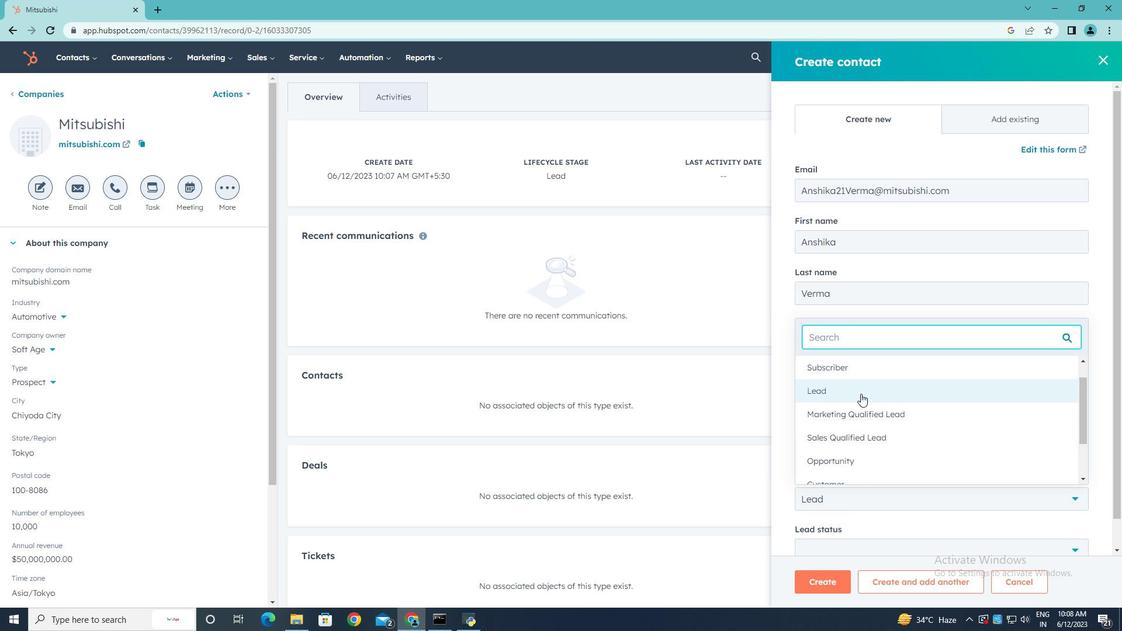 
Action: Mouse moved to (846, 514)
Screenshot: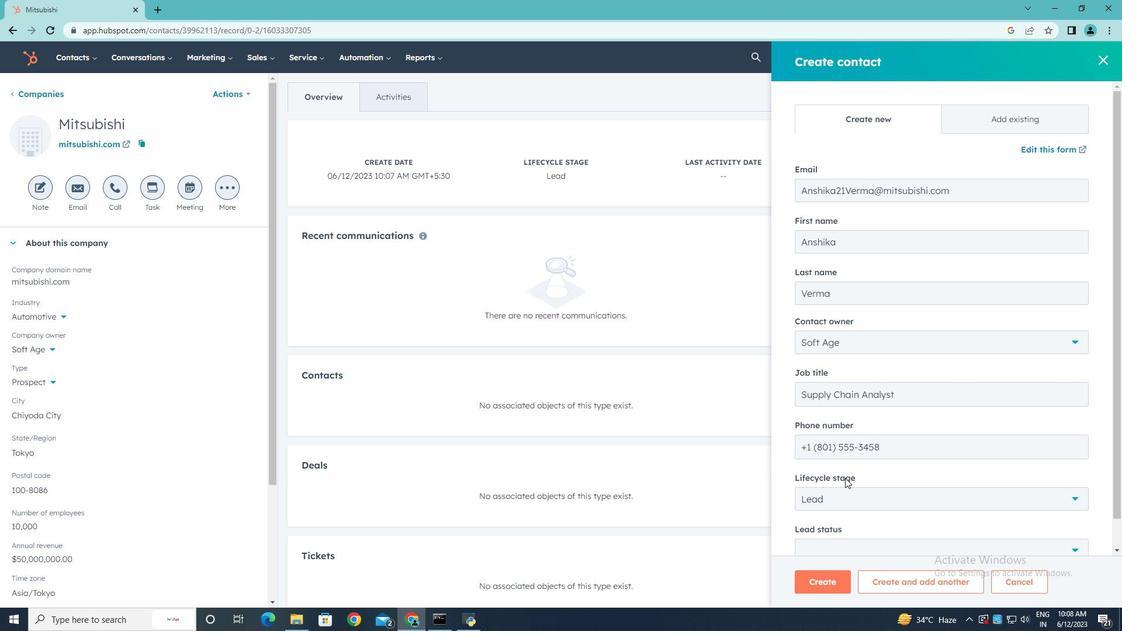 
Action: Mouse scrolled (846, 513) with delta (0, 0)
Screenshot: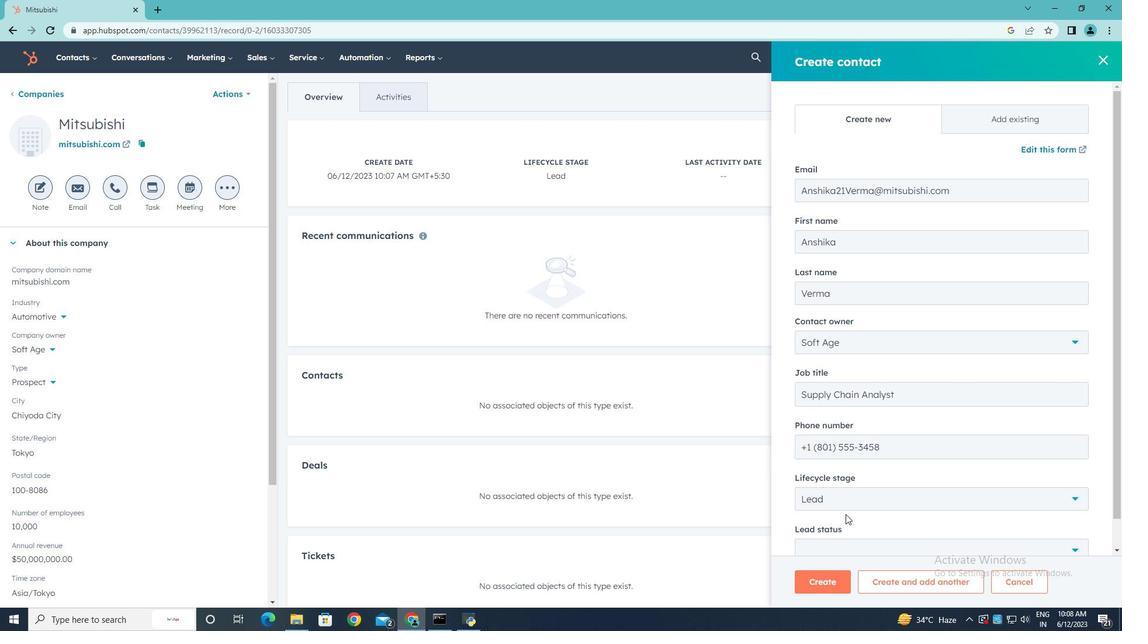
Action: Mouse pressed left at (846, 514)
Screenshot: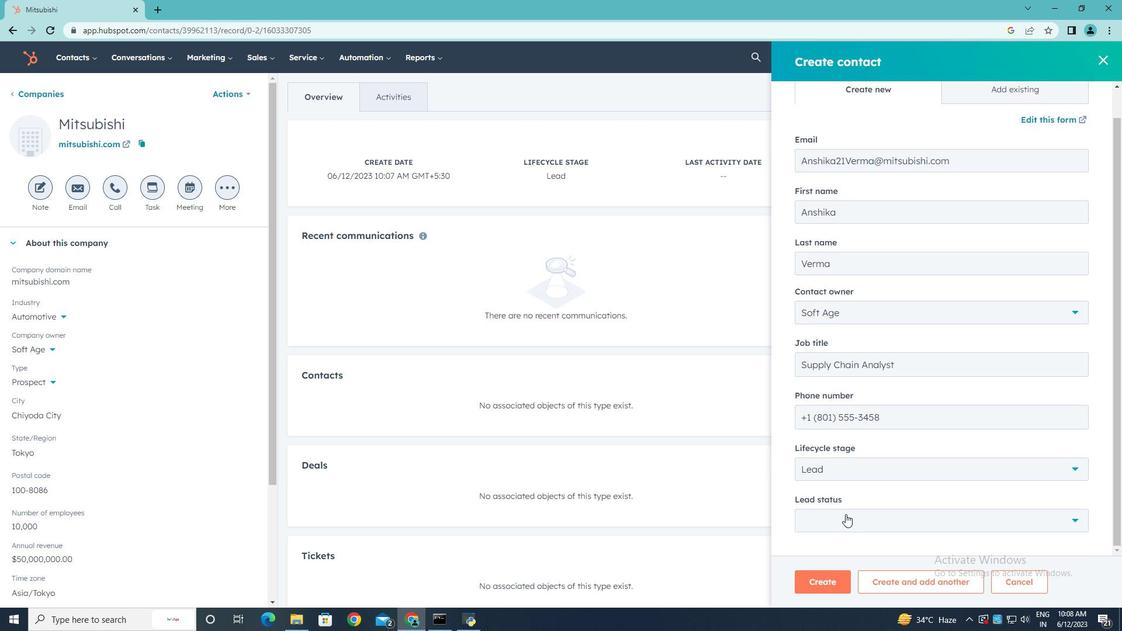 
Action: Mouse moved to (843, 431)
Screenshot: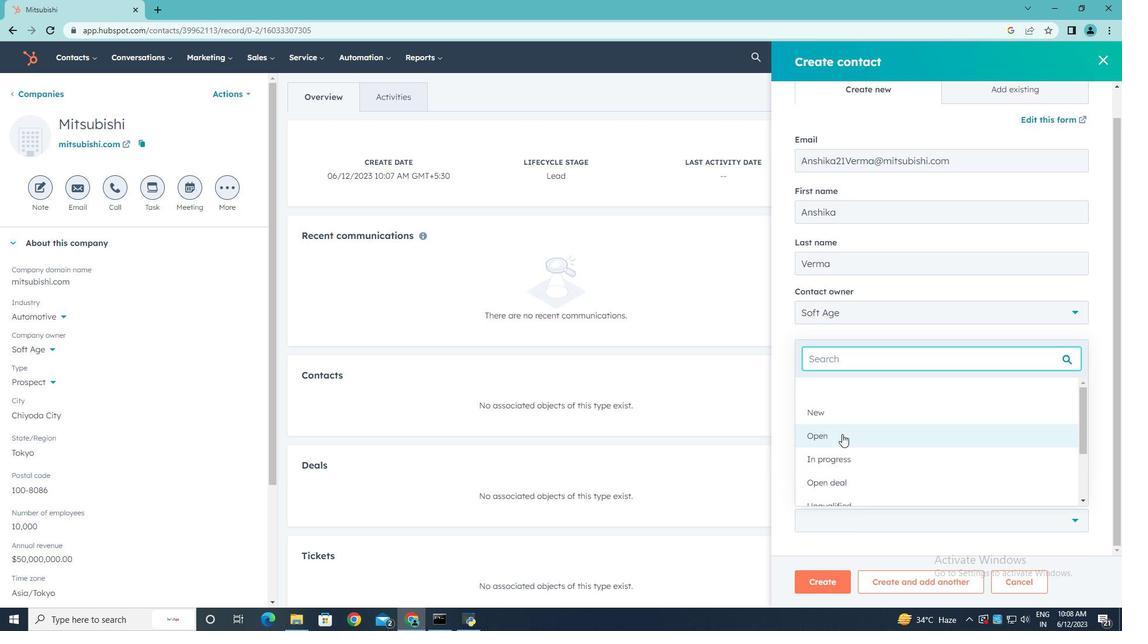 
Action: Mouse pressed left at (843, 431)
Screenshot: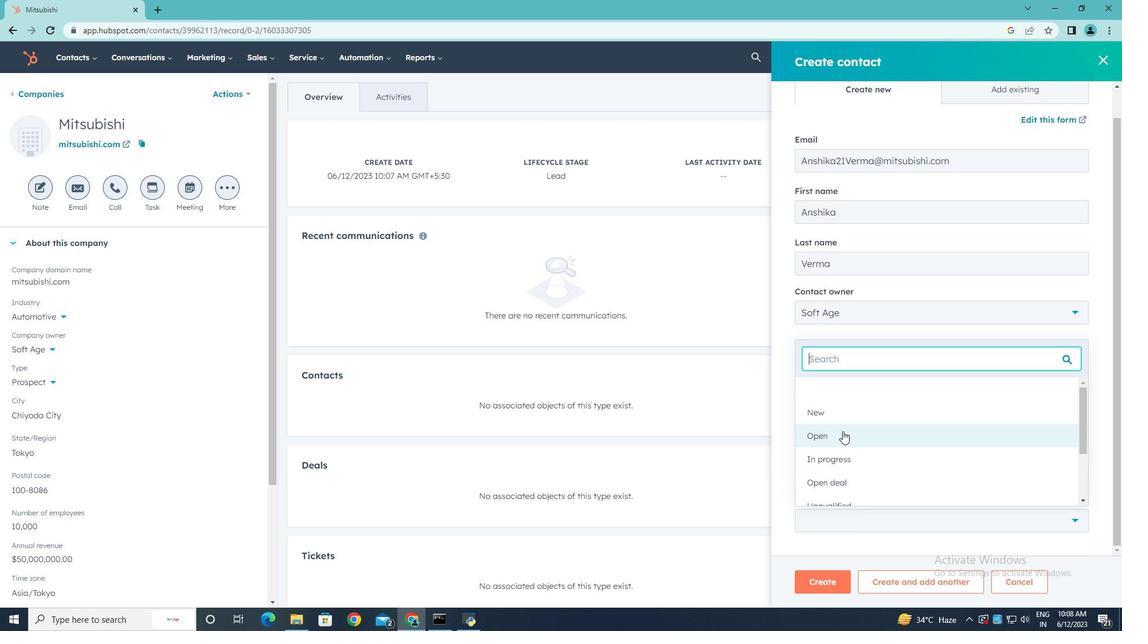 
Action: Mouse scrolled (843, 430) with delta (0, 0)
Screenshot: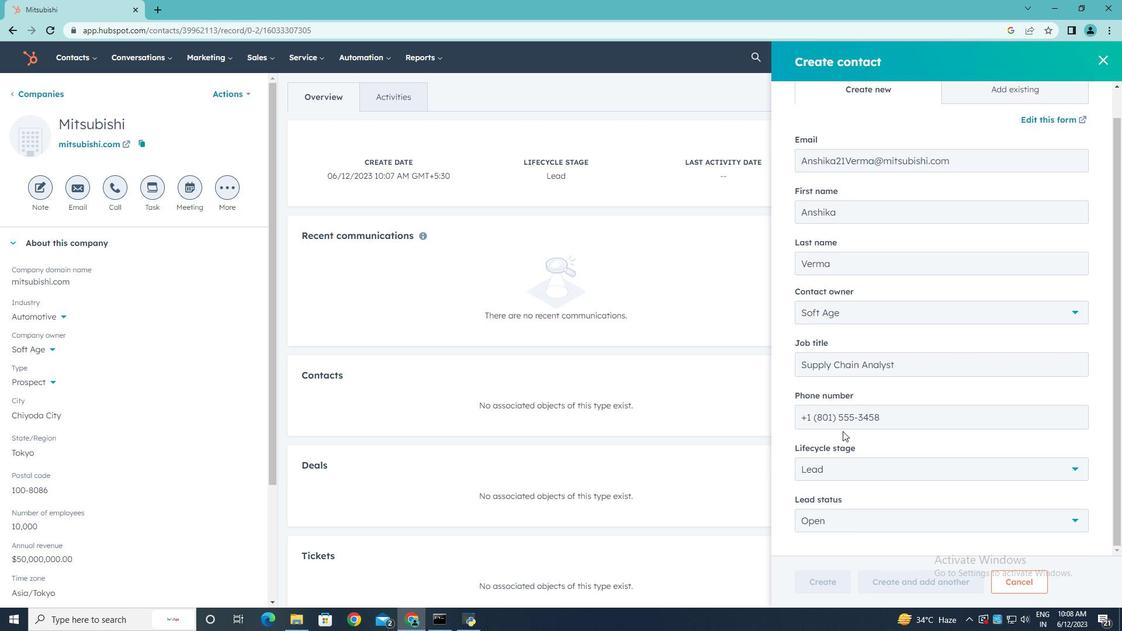 
Action: Mouse scrolled (843, 430) with delta (0, 0)
Screenshot: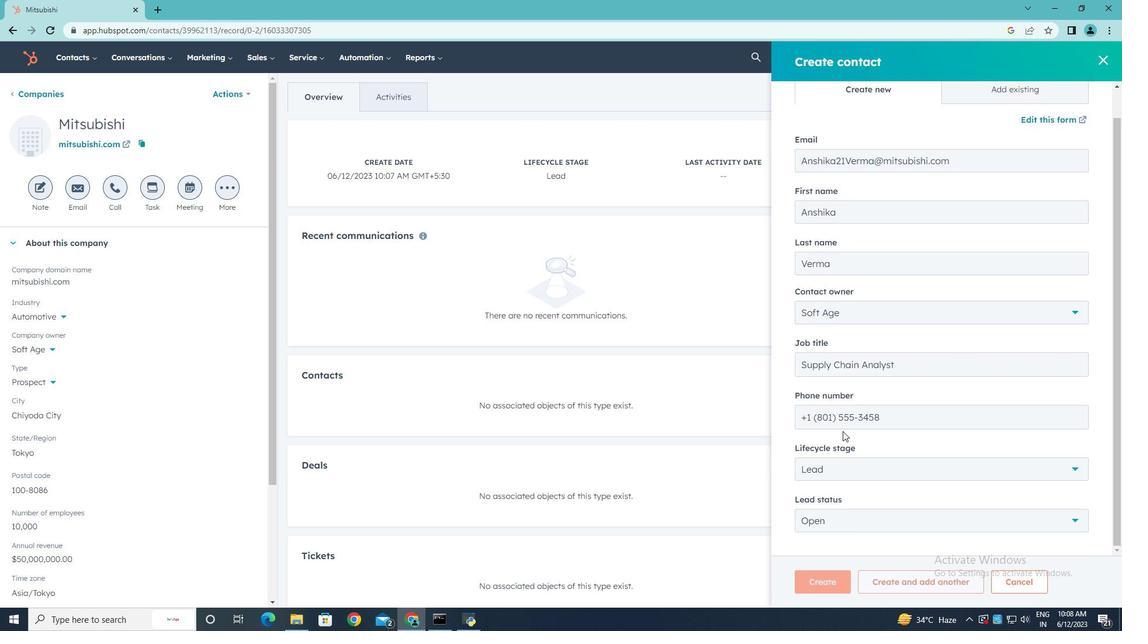 
Action: Mouse scrolled (843, 430) with delta (0, 0)
Screenshot: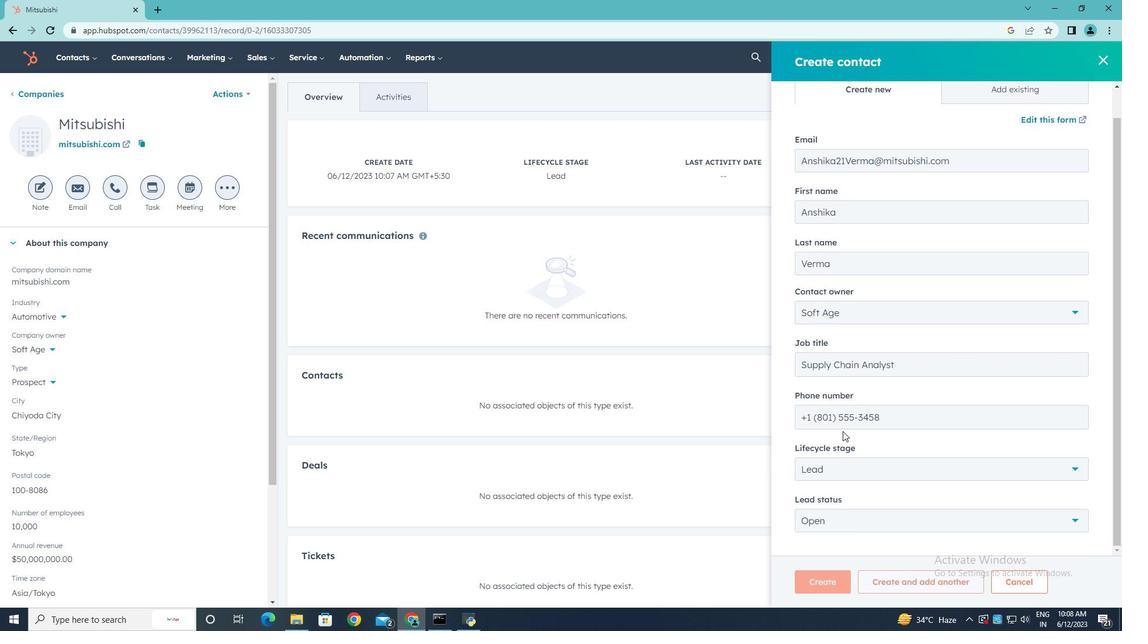 
Action: Mouse scrolled (843, 430) with delta (0, 0)
Screenshot: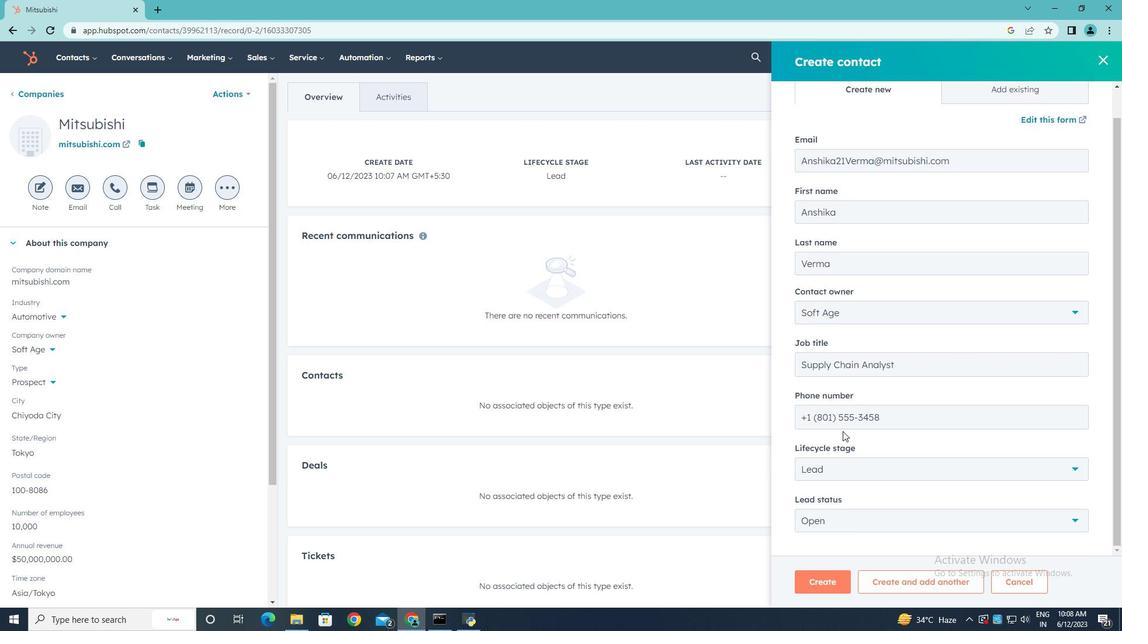 
Action: Mouse moved to (823, 582)
Screenshot: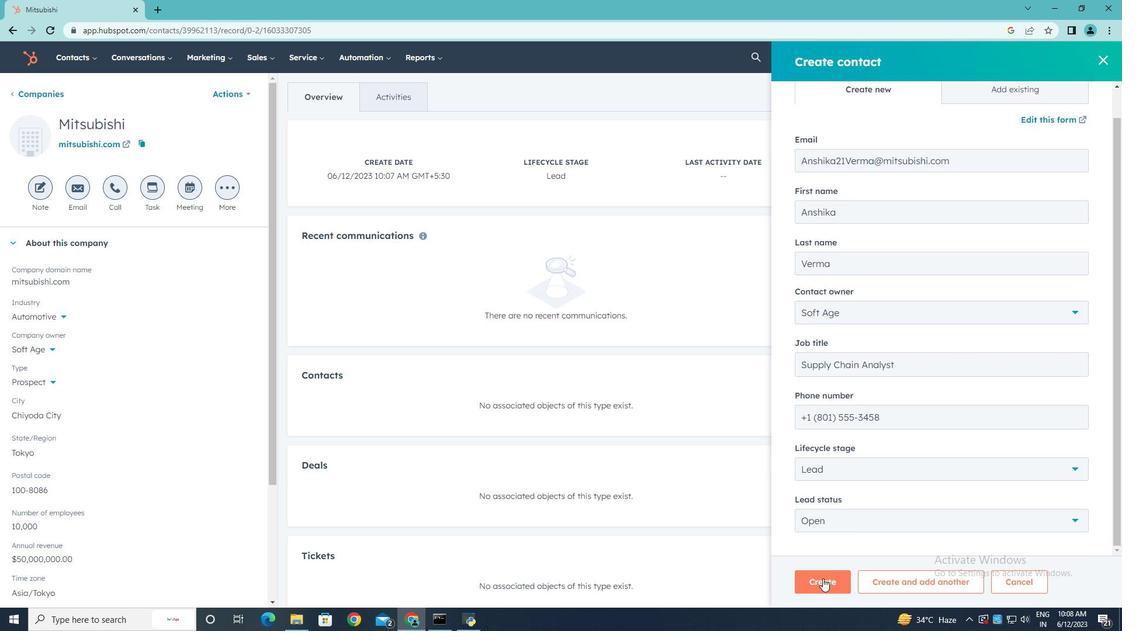 
Action: Mouse pressed left at (823, 582)
Screenshot: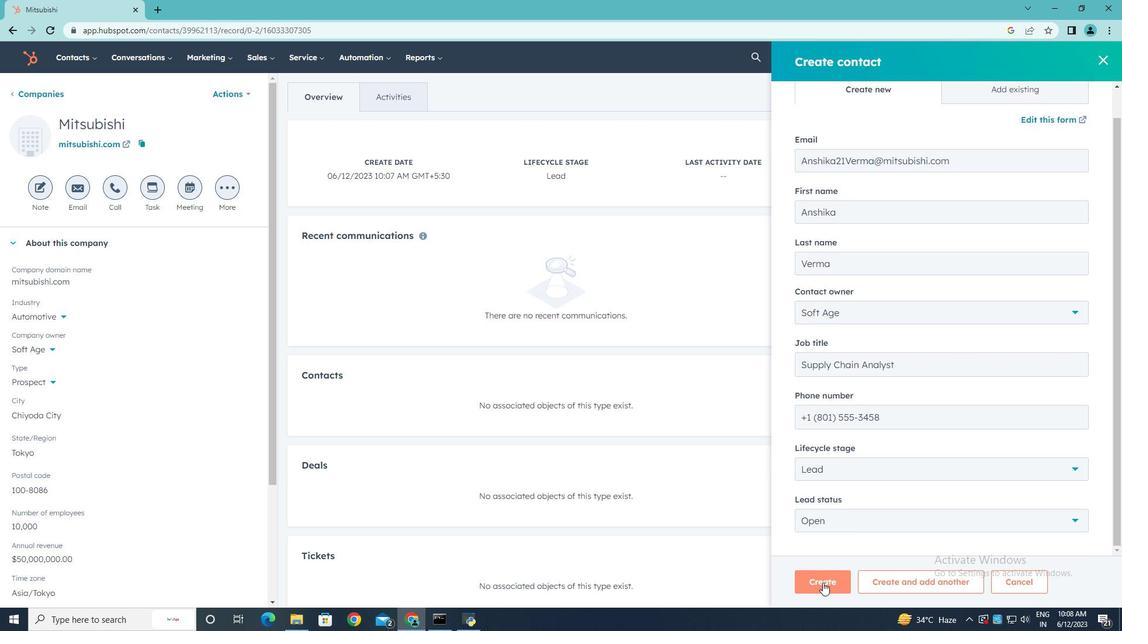 
Action: Mouse moved to (440, 163)
Screenshot: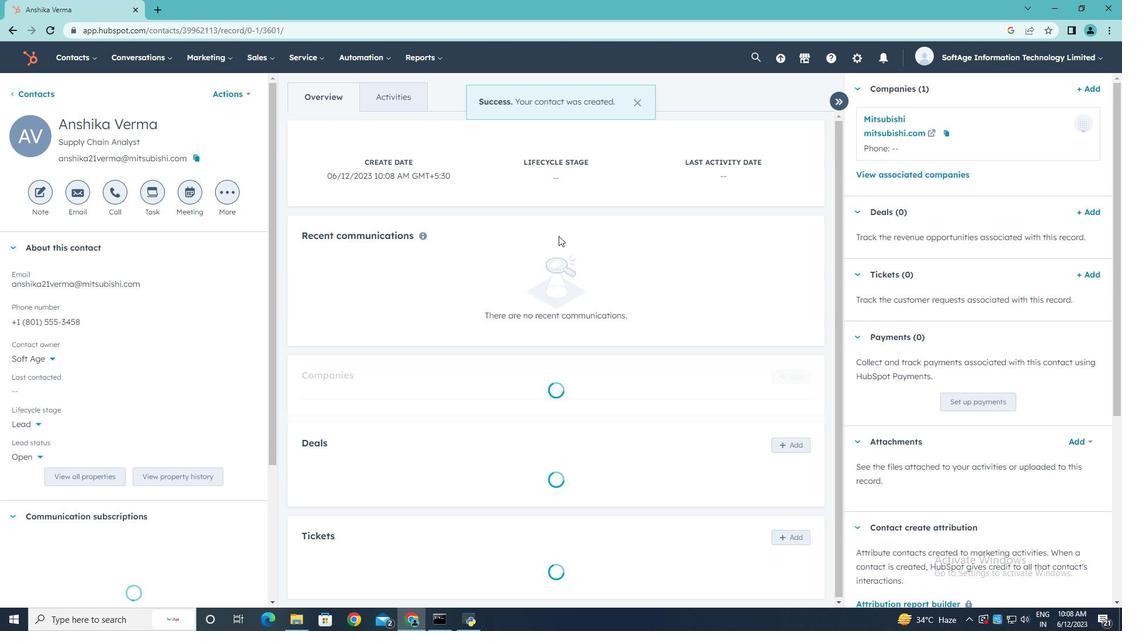 
